 Task: Create a 'supplier' object.
Action: Mouse moved to (1230, 106)
Screenshot: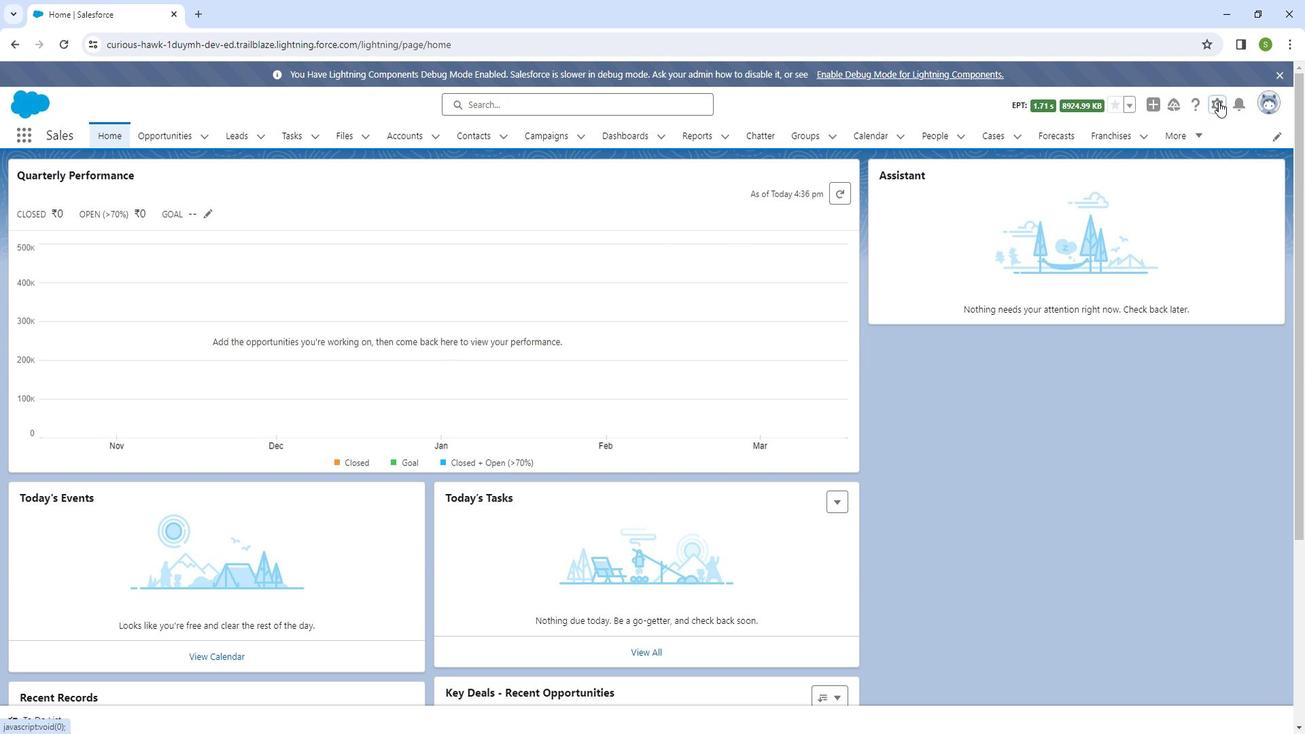 
Action: Mouse pressed left at (1230, 106)
Screenshot: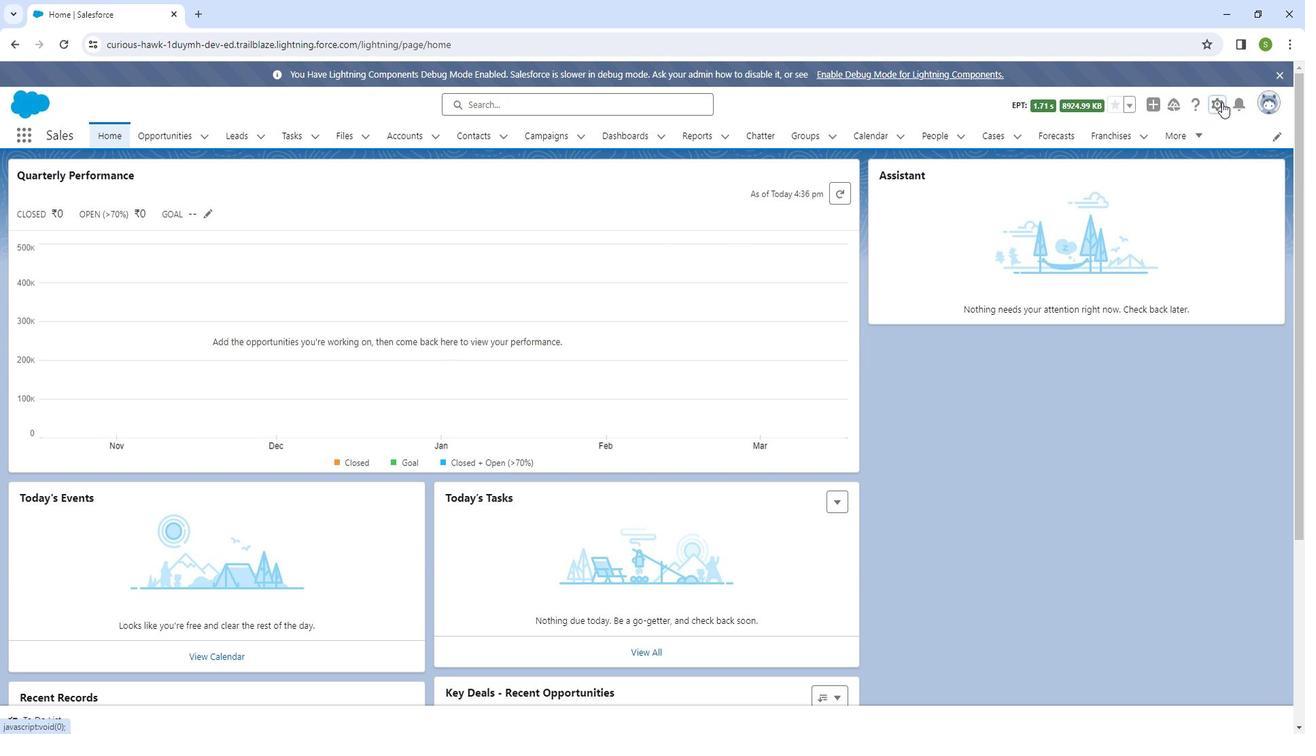 
Action: Mouse moved to (1177, 162)
Screenshot: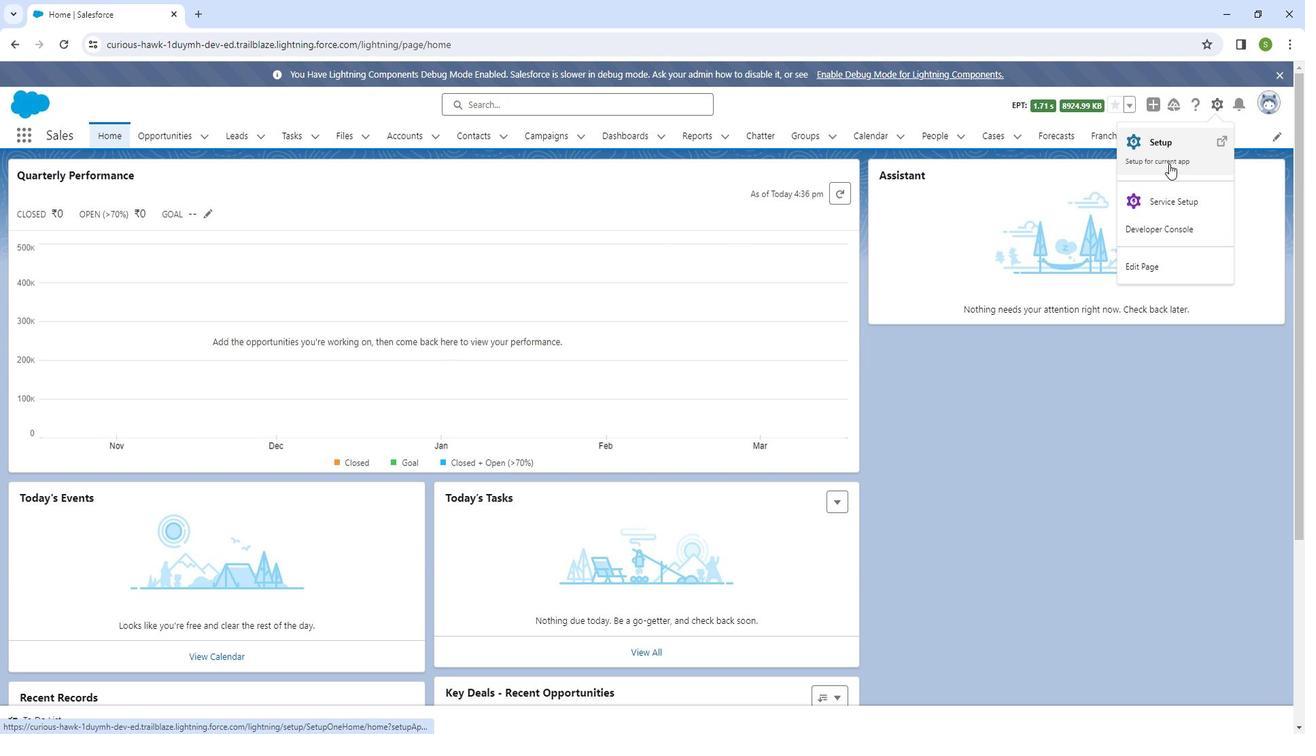 
Action: Mouse pressed left at (1177, 162)
Screenshot: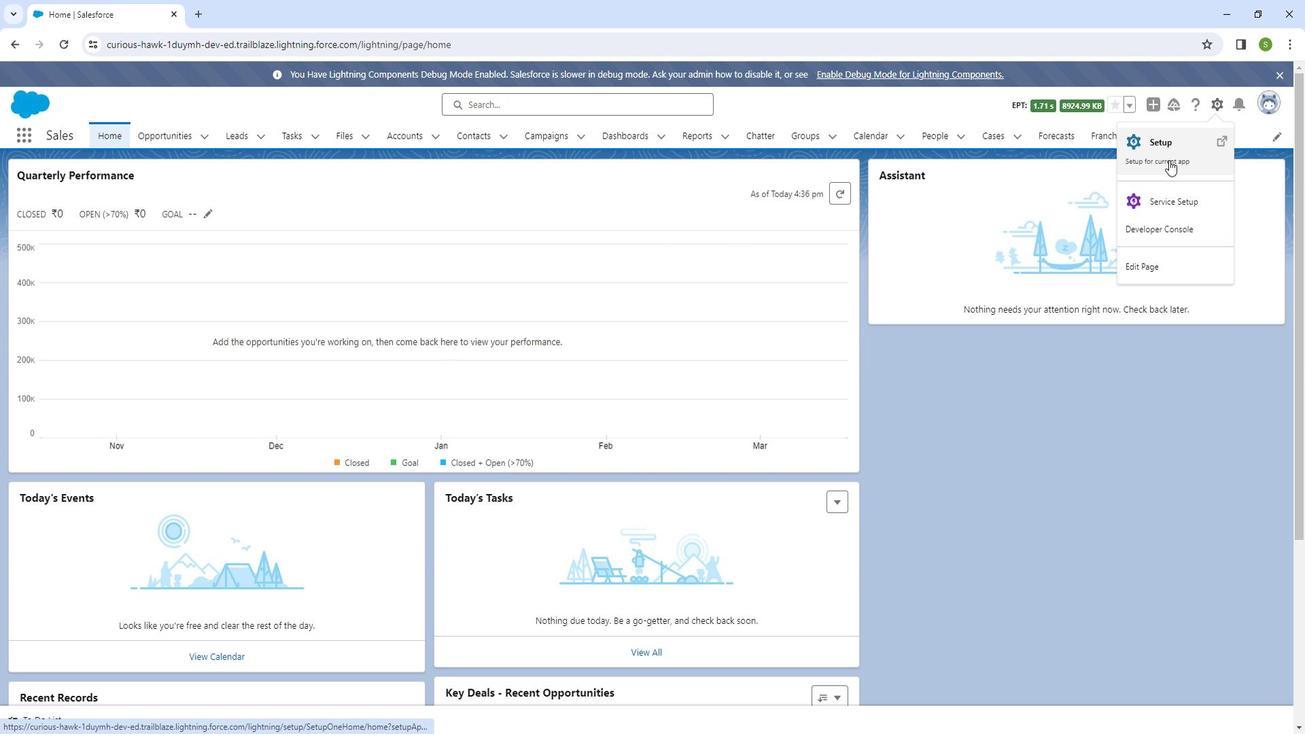 
Action: Mouse moved to (184, 137)
Screenshot: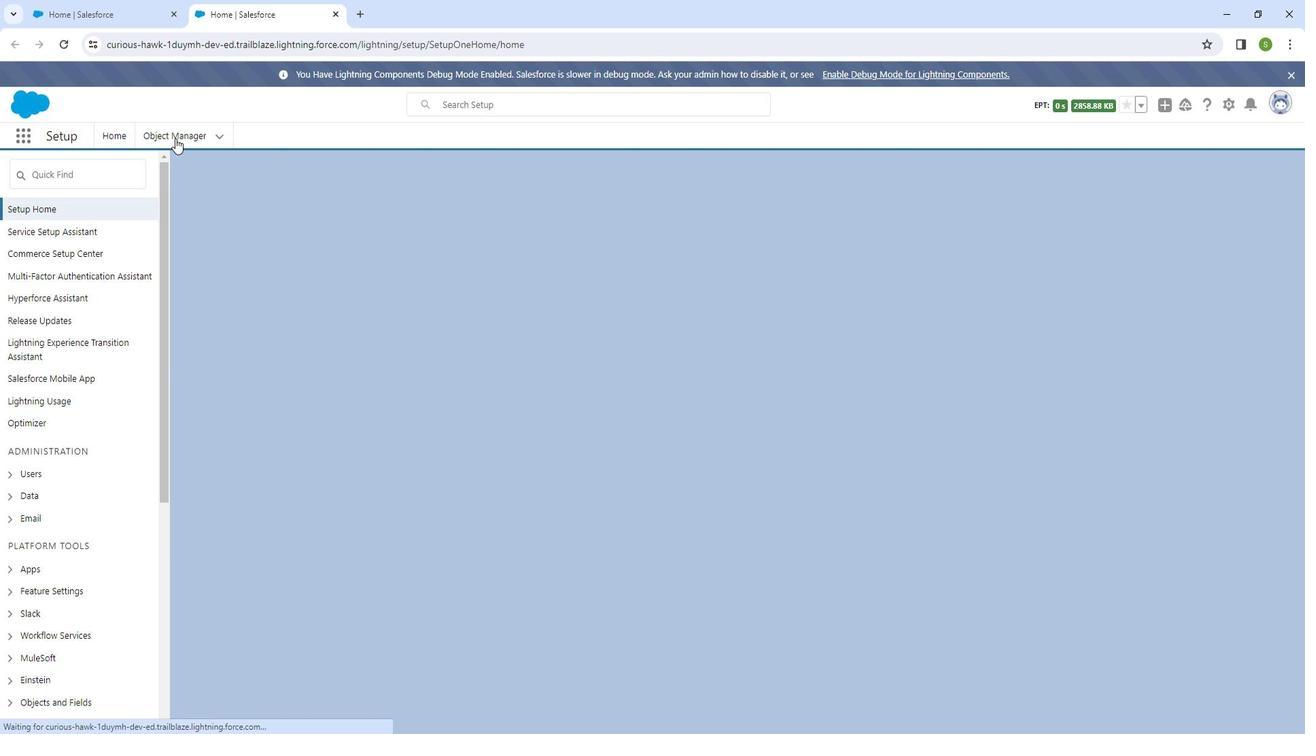 
Action: Mouse pressed left at (184, 137)
Screenshot: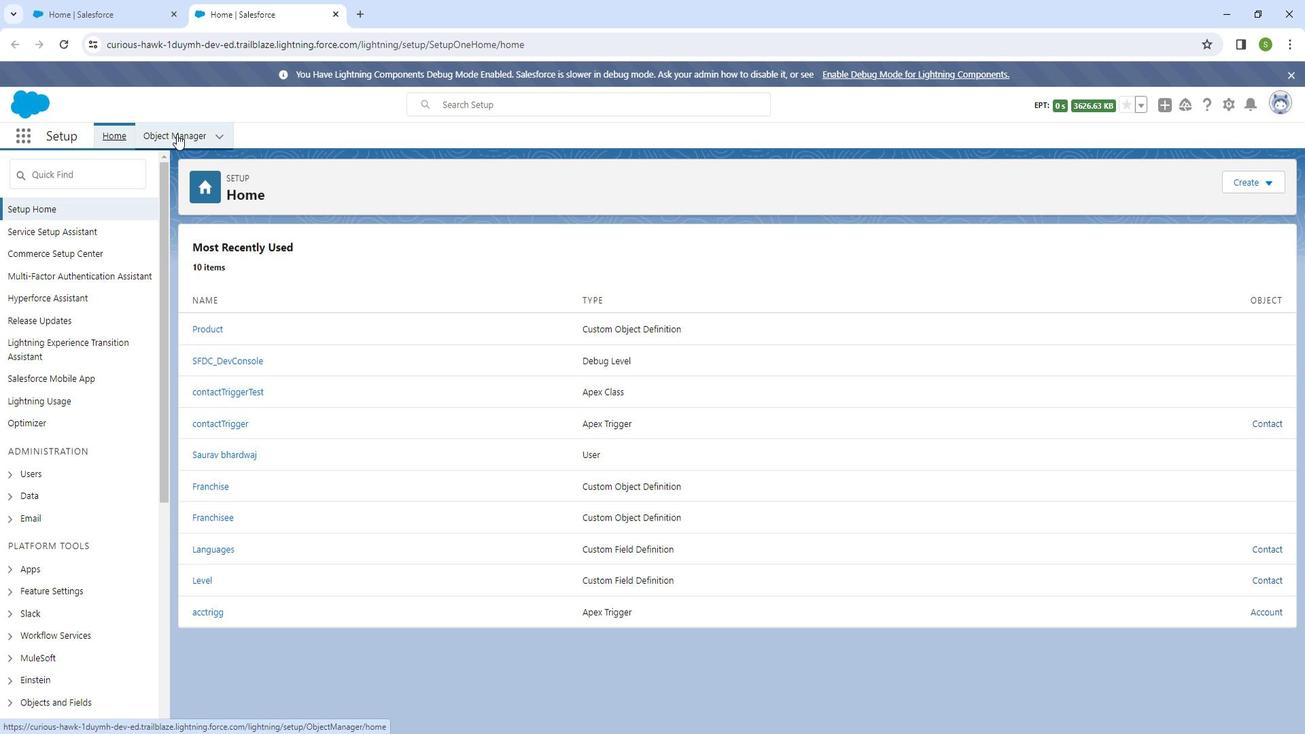 
Action: Mouse moved to (1256, 182)
Screenshot: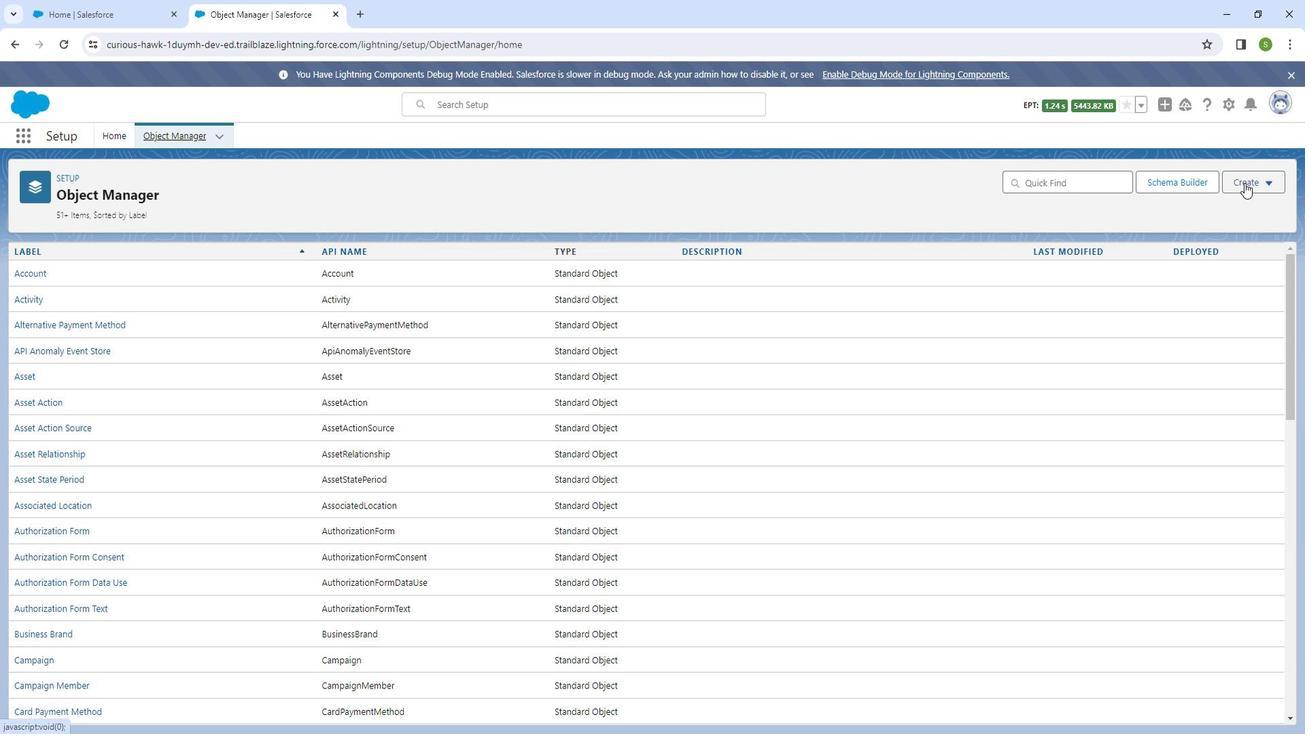 
Action: Mouse pressed left at (1256, 182)
Screenshot: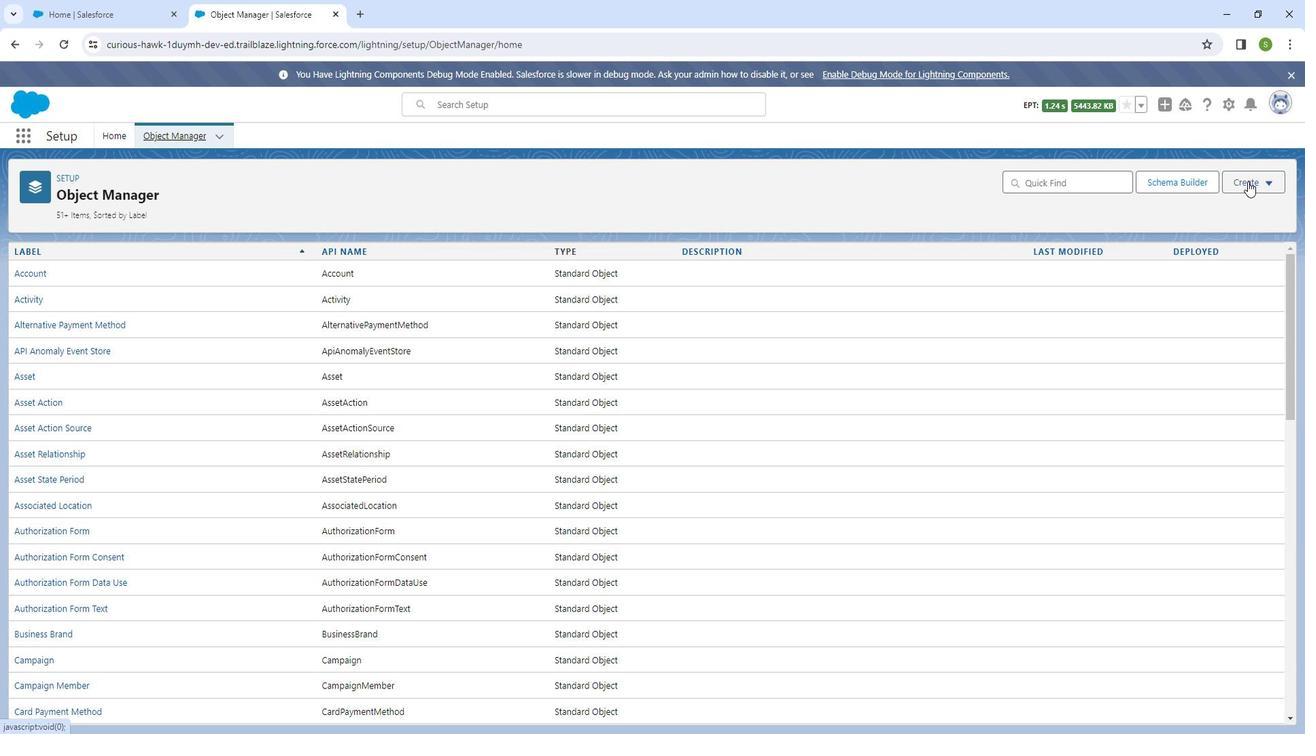 
Action: Mouse moved to (1227, 218)
Screenshot: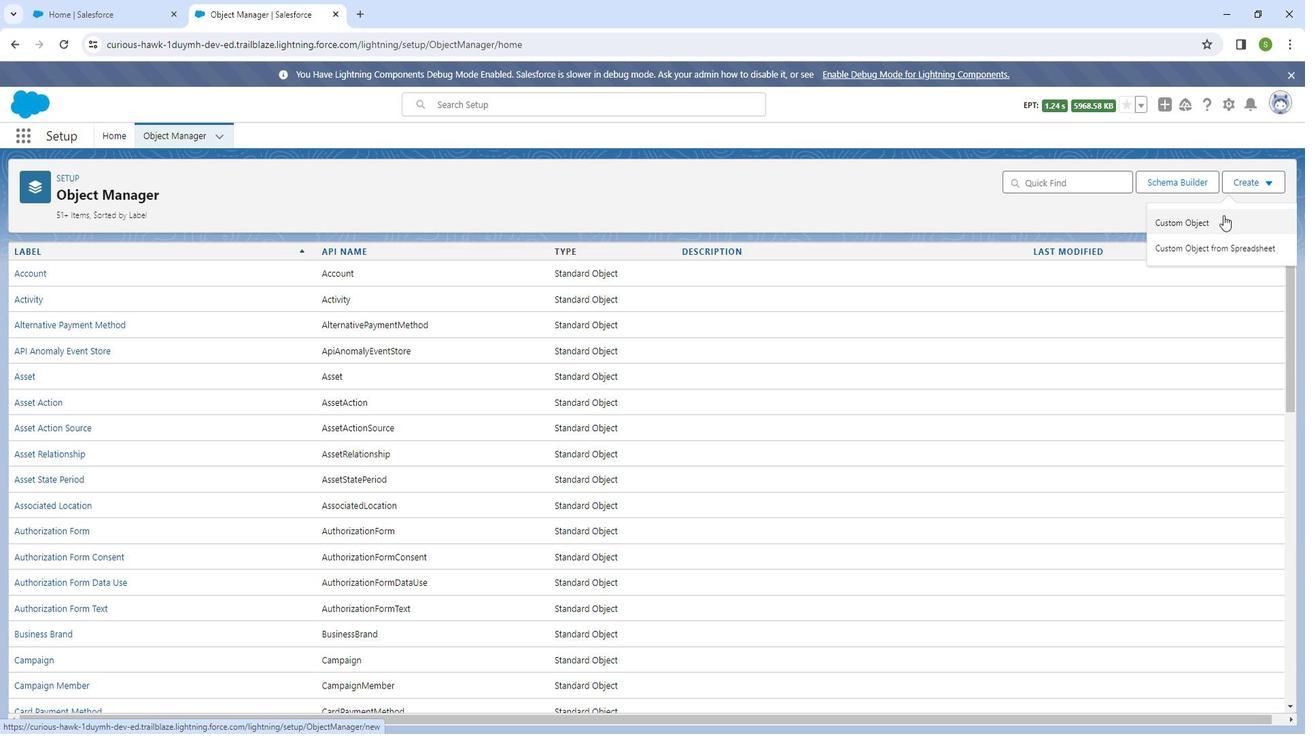 
Action: Mouse pressed left at (1227, 218)
Screenshot: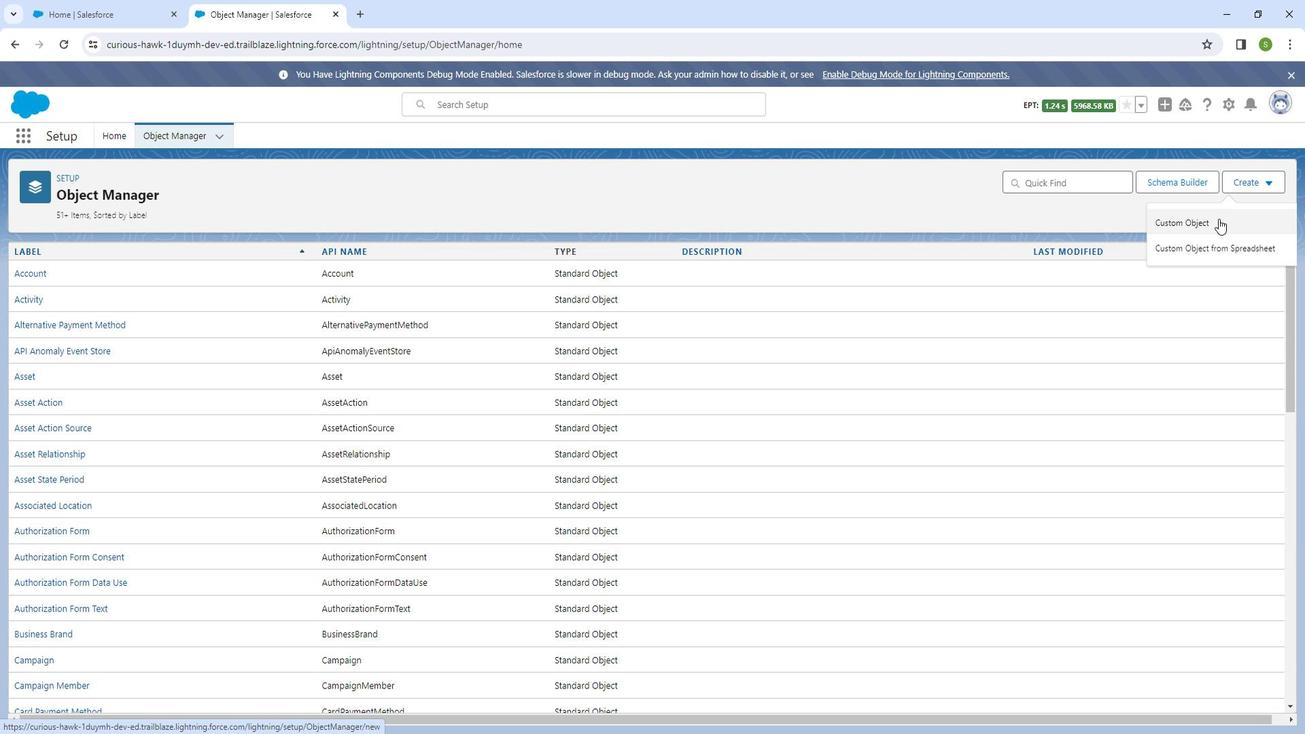 
Action: Mouse moved to (285, 359)
Screenshot: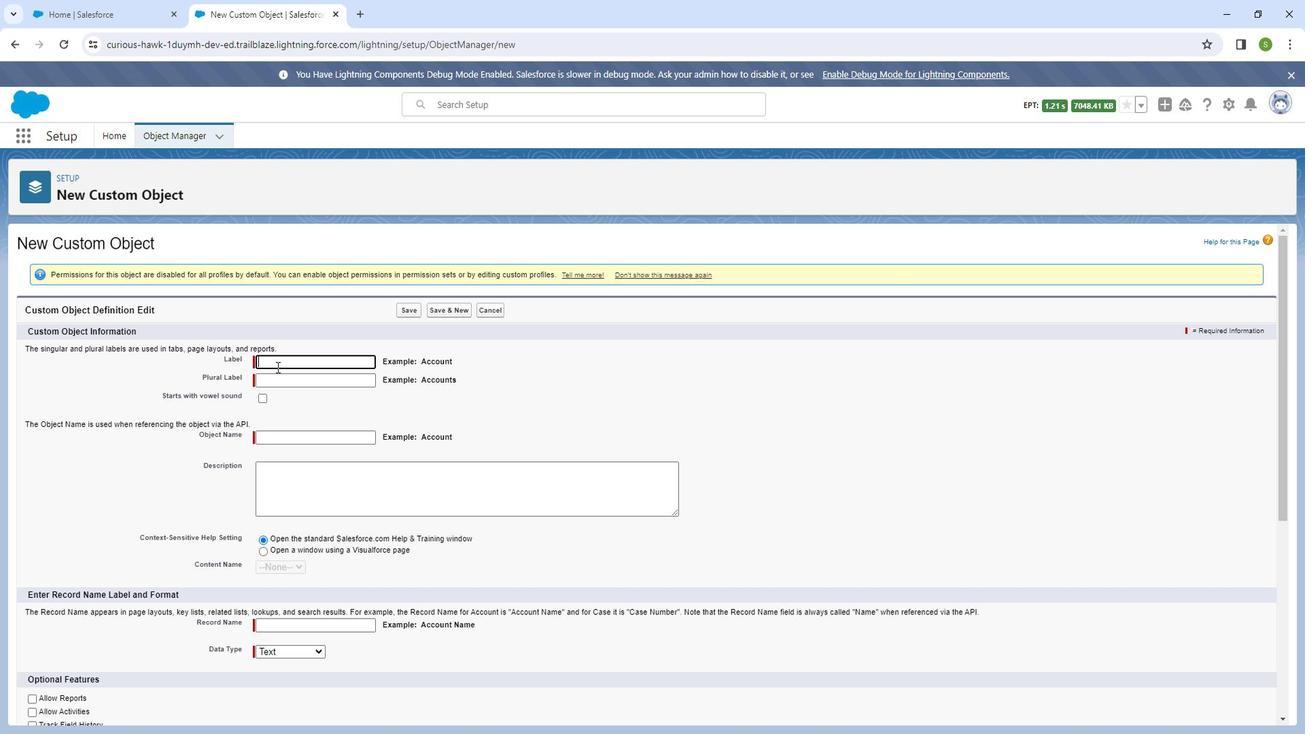 
Action: Mouse pressed left at (285, 359)
Screenshot: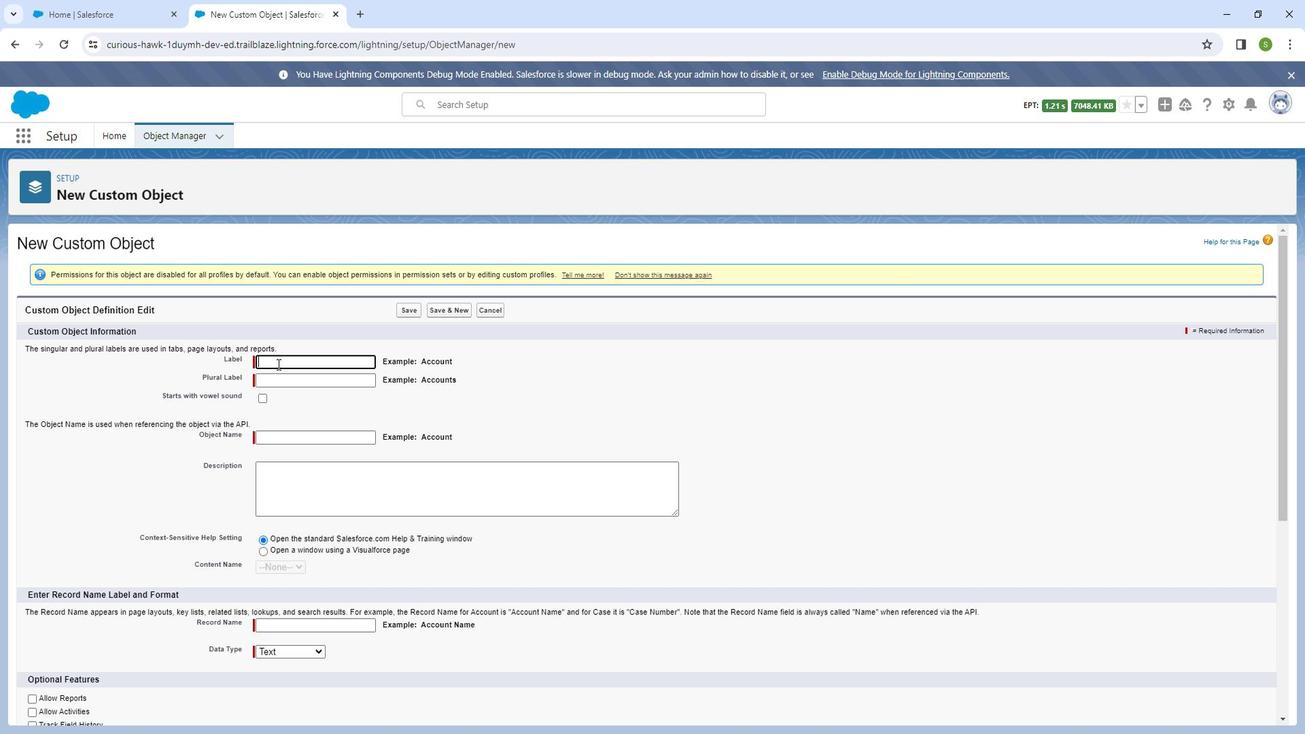 
Action: Key pressed <Key.shift_r>Supplier
Screenshot: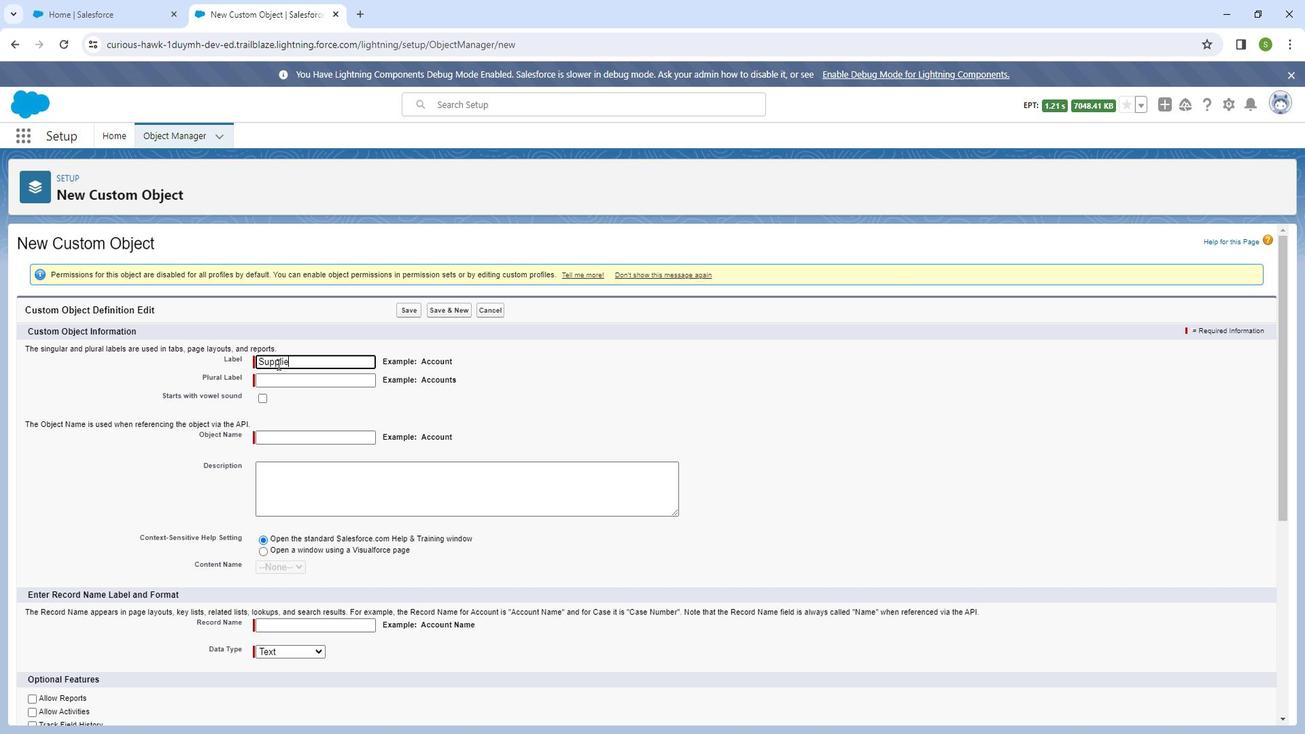 
Action: Mouse moved to (328, 374)
Screenshot: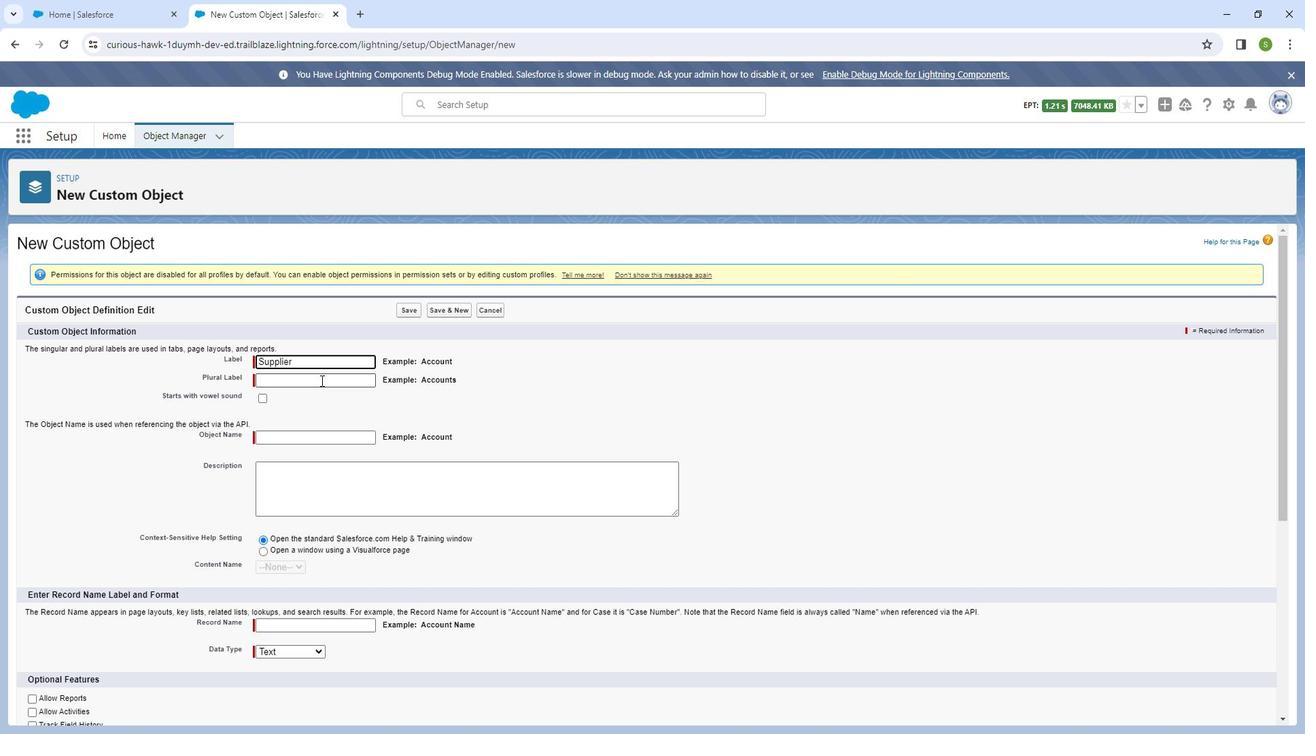 
Action: Mouse pressed left at (328, 374)
Screenshot: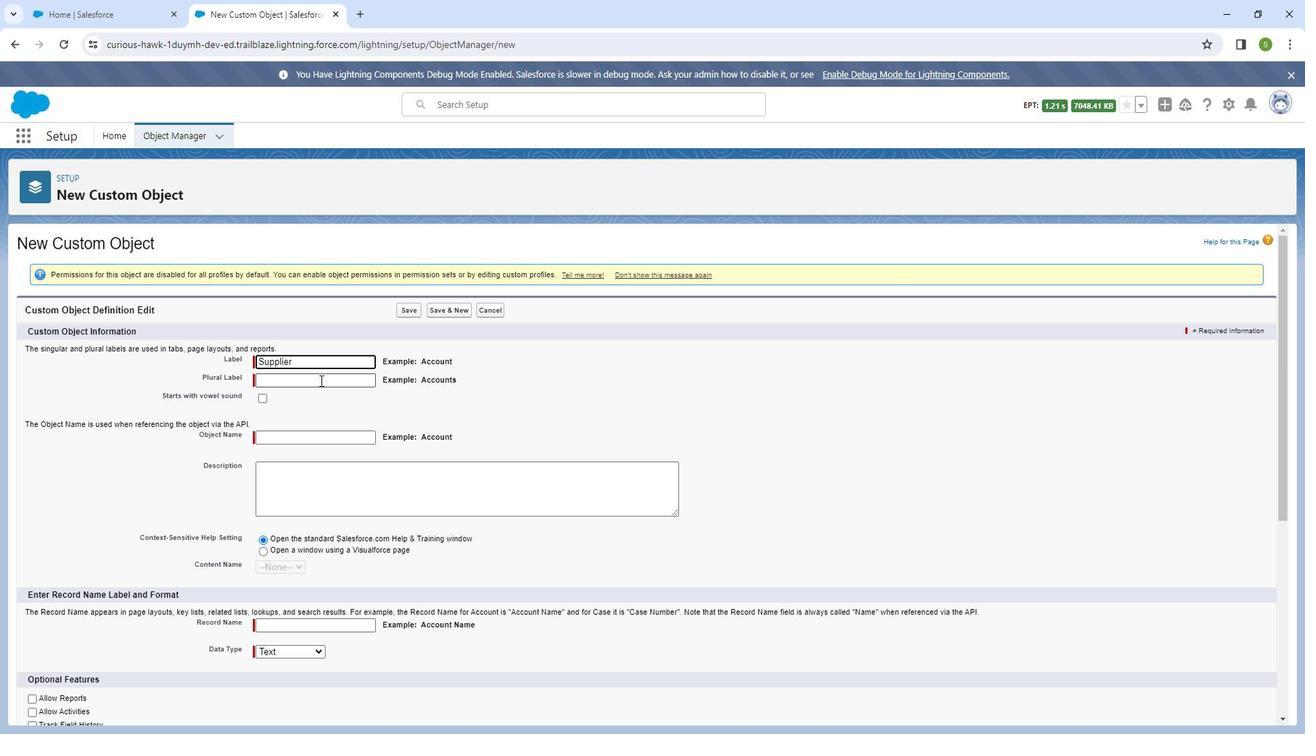 
Action: Mouse moved to (326, 374)
Screenshot: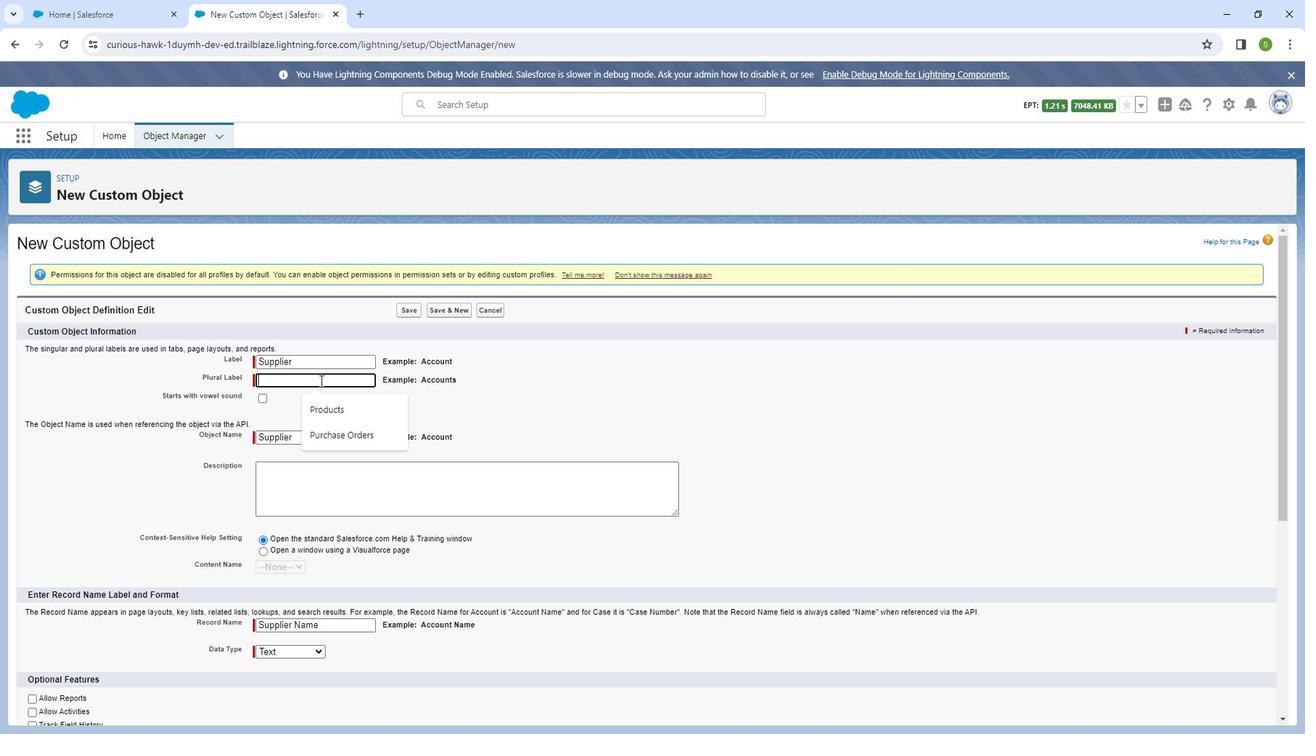 
Action: Key pressed <Key.shift_r>Suppliers
Screenshot: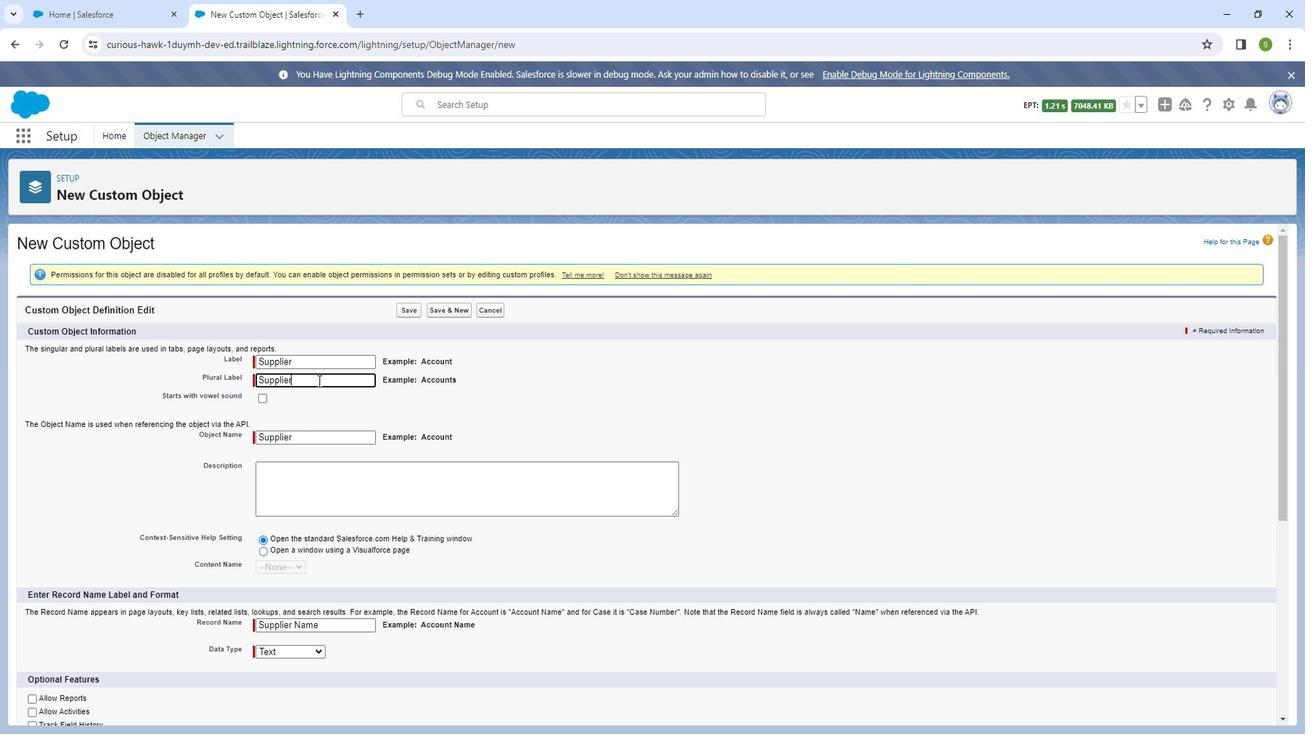 
Action: Mouse moved to (301, 465)
Screenshot: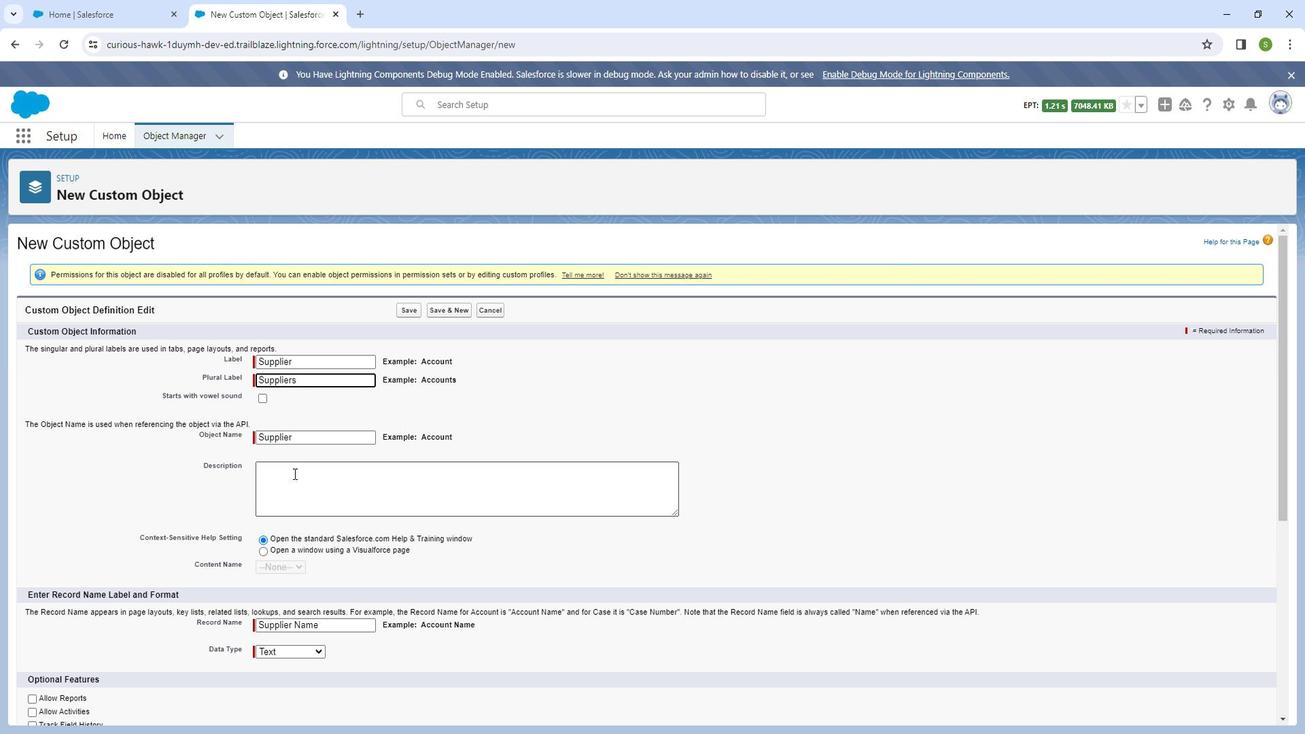 
Action: Mouse pressed left at (301, 465)
Screenshot: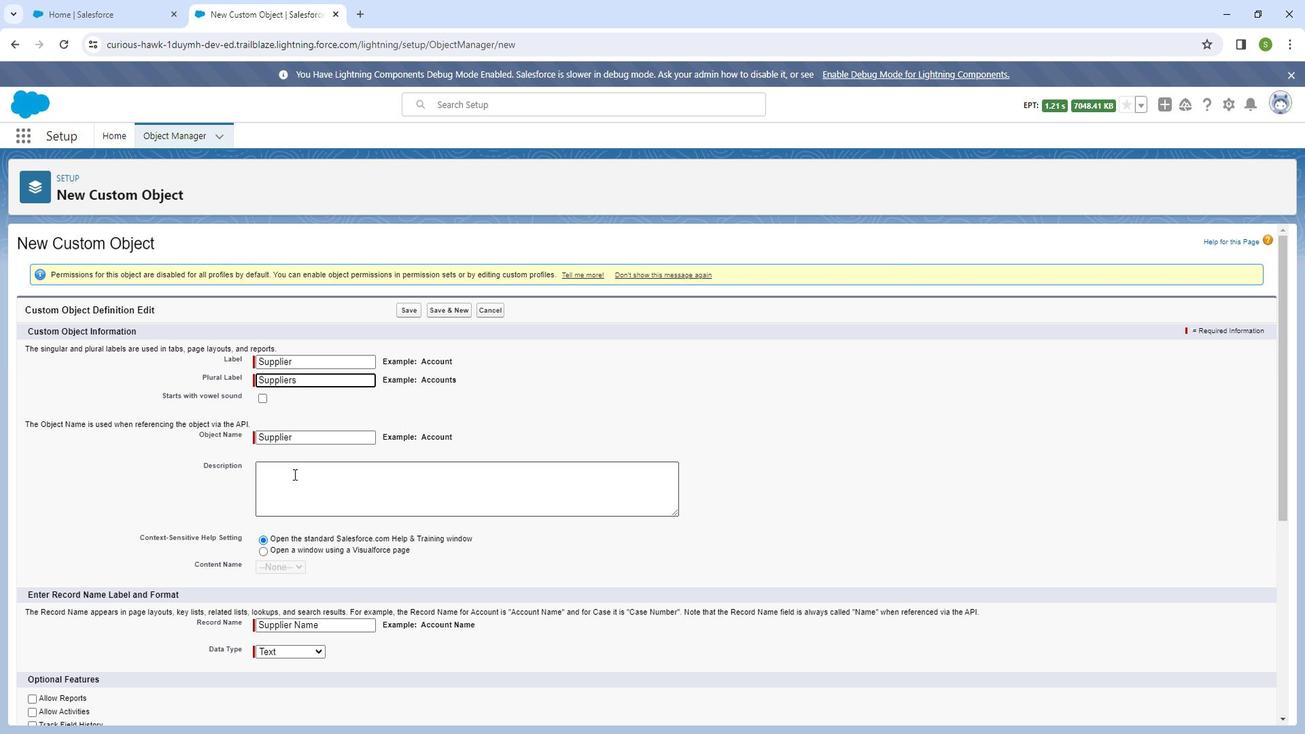 
Action: Key pressed <Key.shift_r>The<Key.space>supplier<Key.space>object<Key.space>in<Key.space>slal<Key.backspace><Key.backspace><Key.backspace>alesforce<Key.space>represent<Key.space>indiviudual<Key.space>supplier<Key.space>that<Key.space>provide<Key.space>goods<Key.space>or<Key.space>services<Key.space>to<Key.space>the<Key.space>organisation.<Key.shift_r><Key.shift_r><Key.shift_r><Key.shift_r><Key.shift_r>Each<Key.space>record<Key.space>corresponds<Key.space>to<Key.space>a<Key.space>specific<Key.space>supplier.
Screenshot: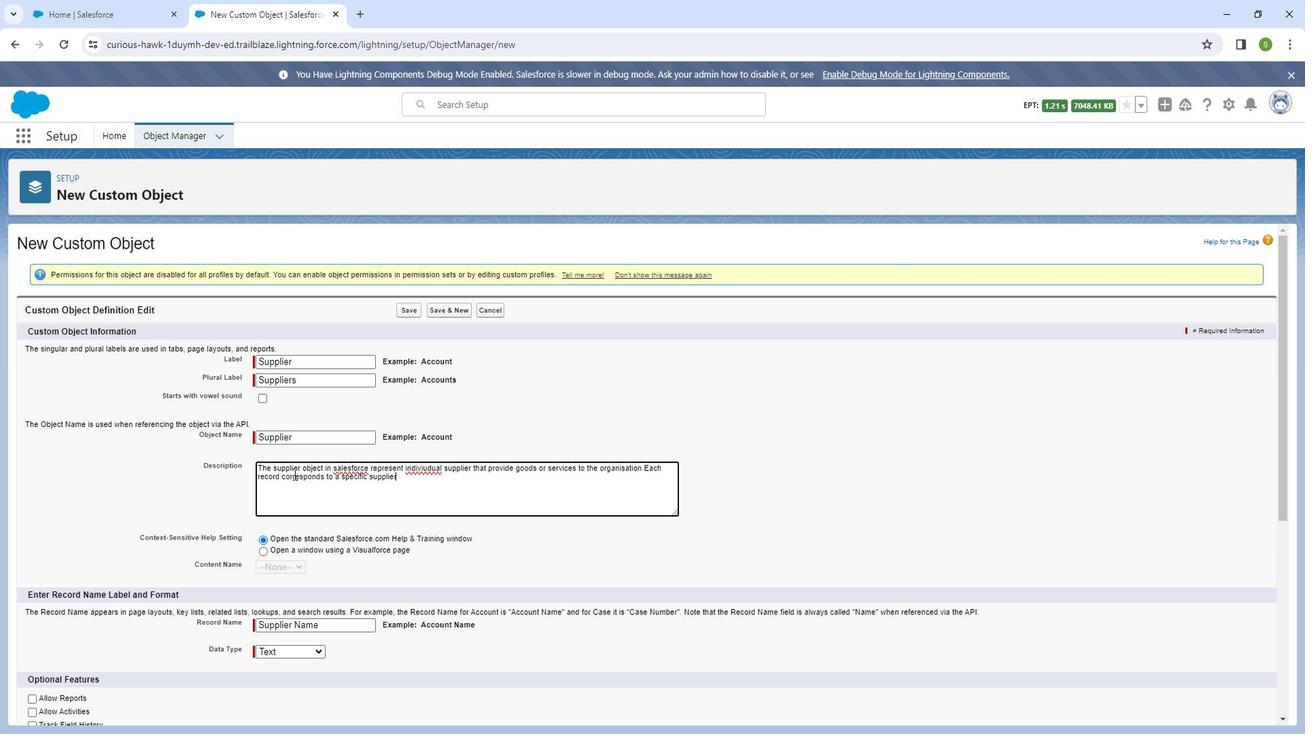 
Action: Mouse moved to (268, 546)
Screenshot: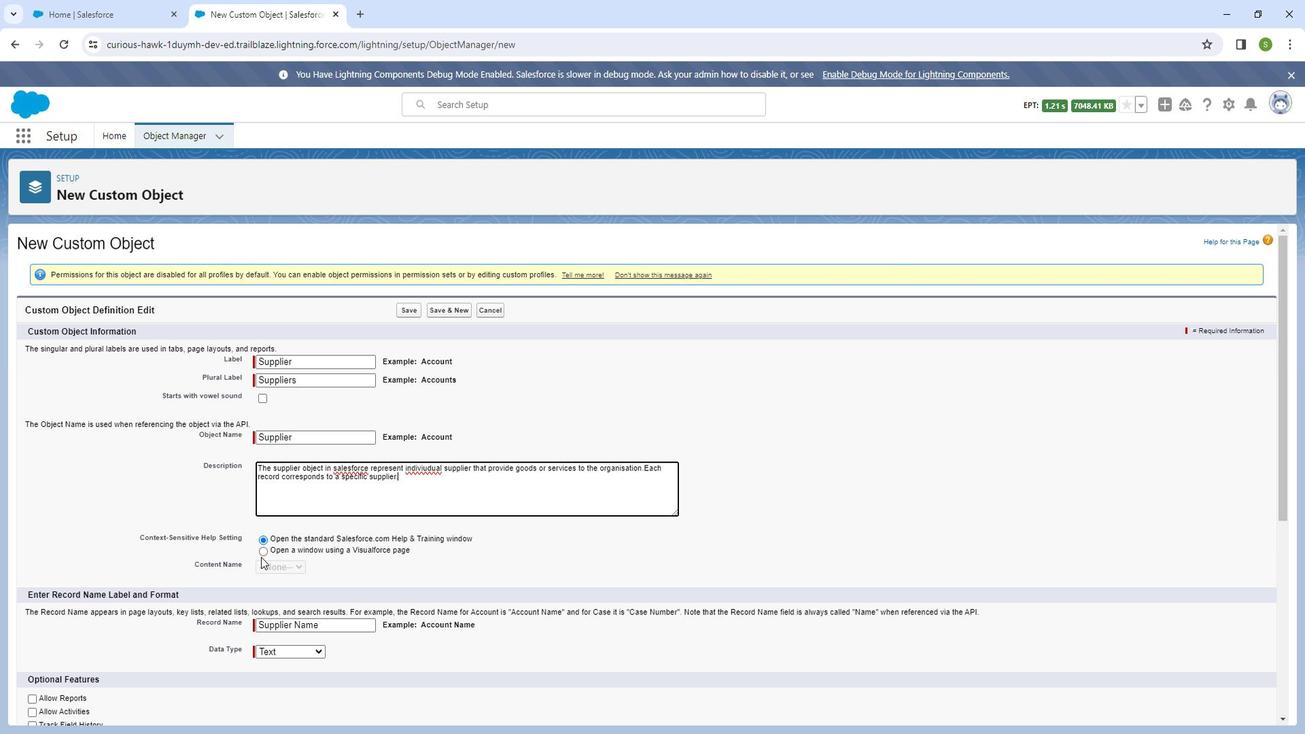 
Action: Mouse scrolled (268, 546) with delta (0, 0)
Screenshot: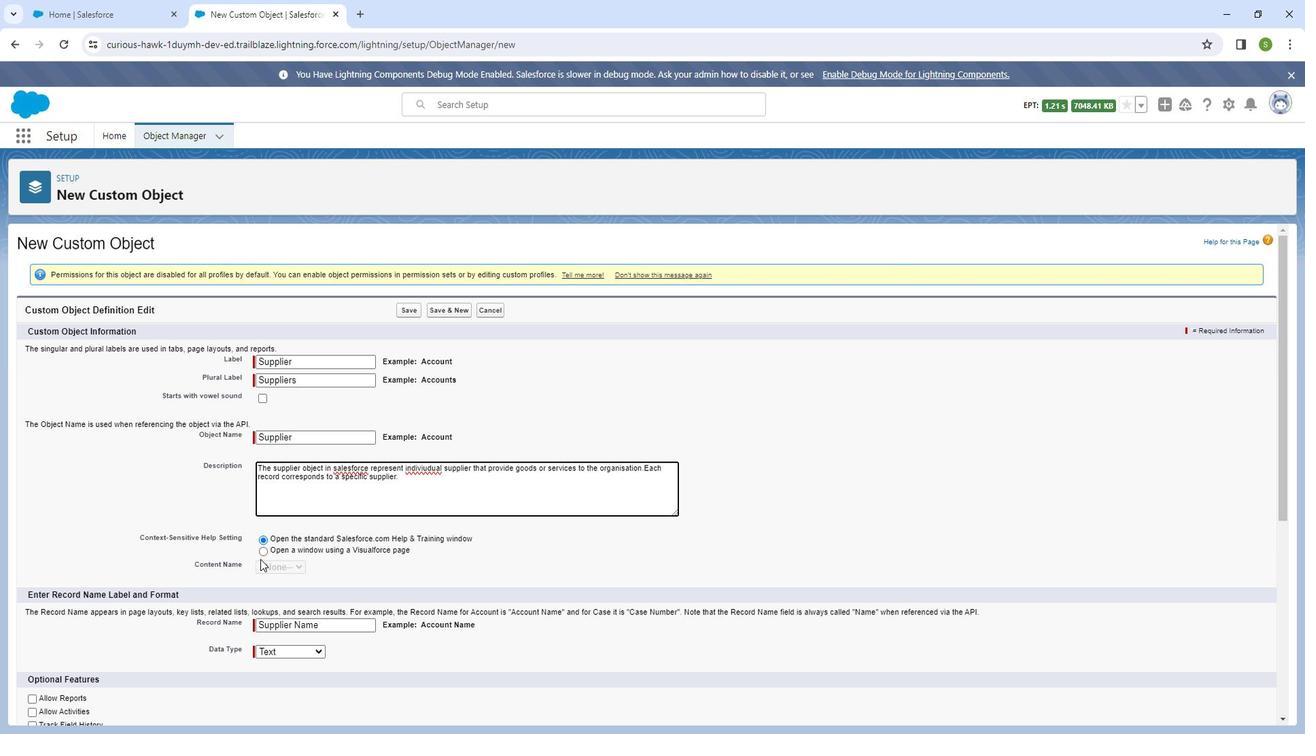 
Action: Mouse scrolled (268, 546) with delta (0, 0)
Screenshot: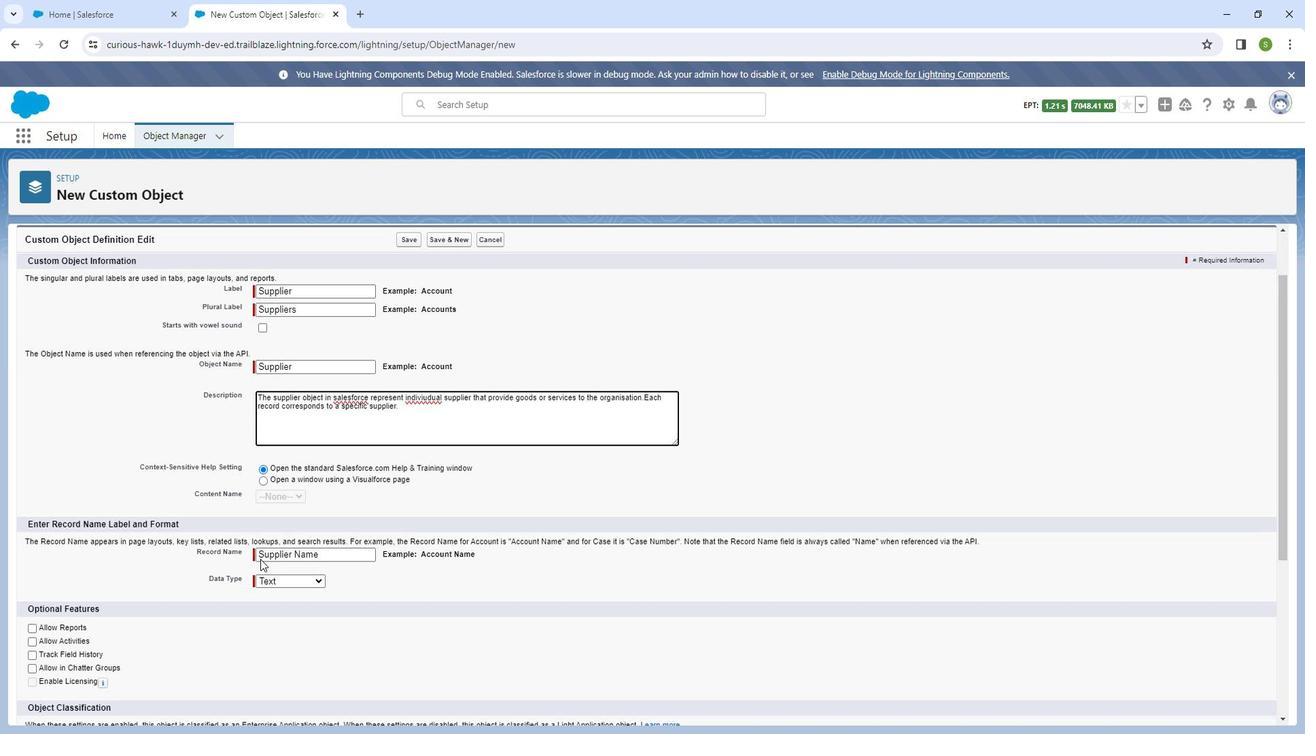 
Action: Mouse moved to (79, 543)
Screenshot: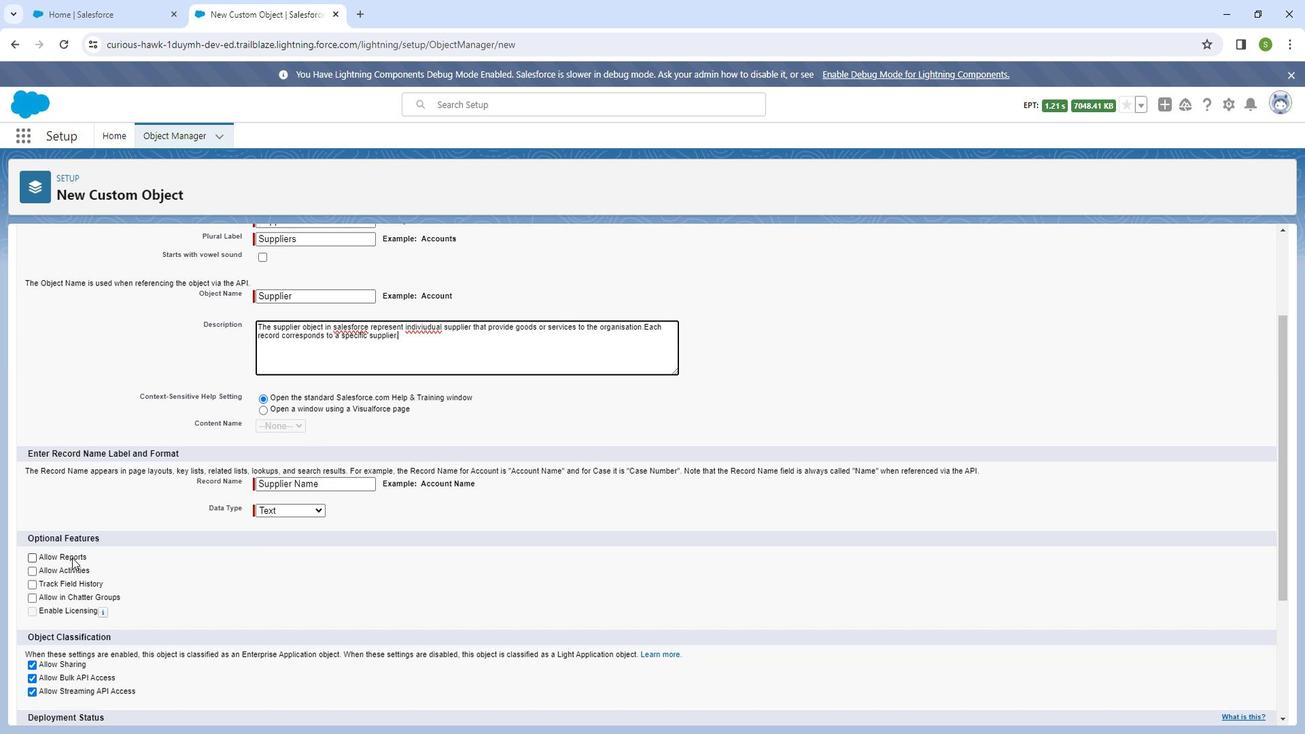 
Action: Mouse pressed left at (79, 543)
Screenshot: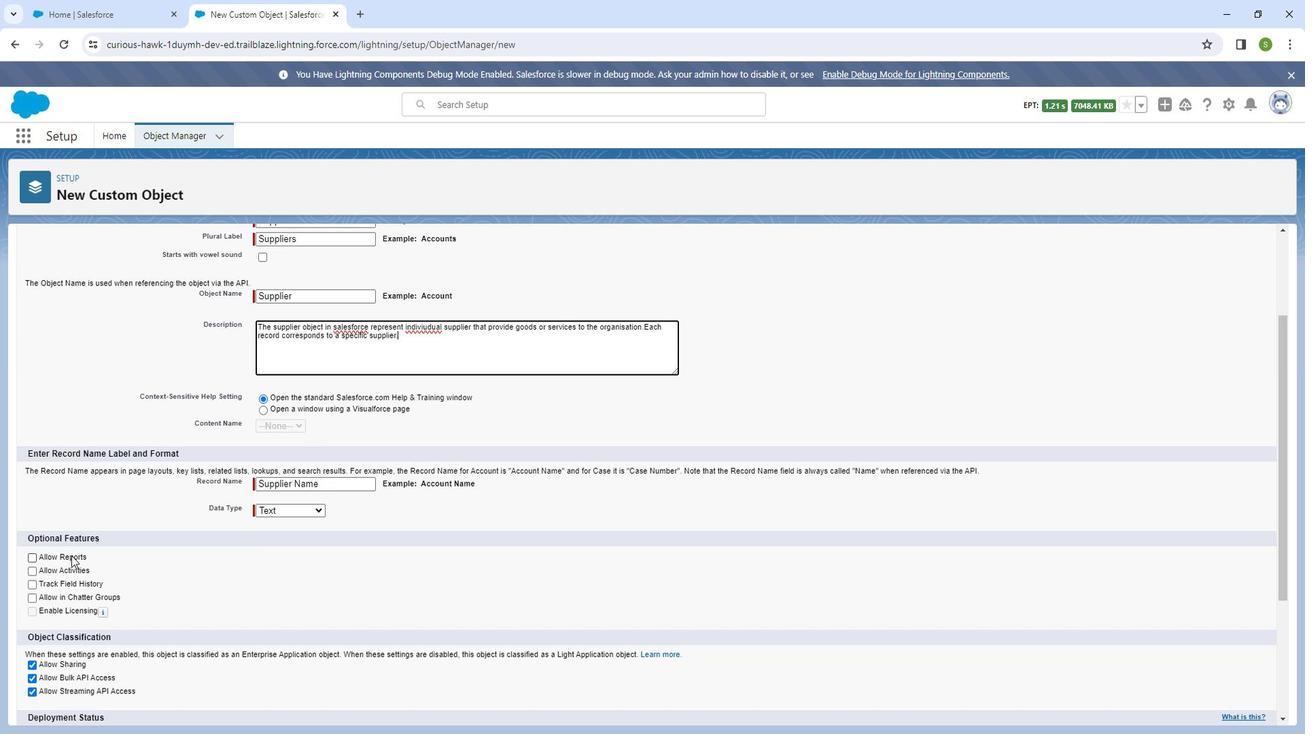 
Action: Mouse moved to (226, 525)
Screenshot: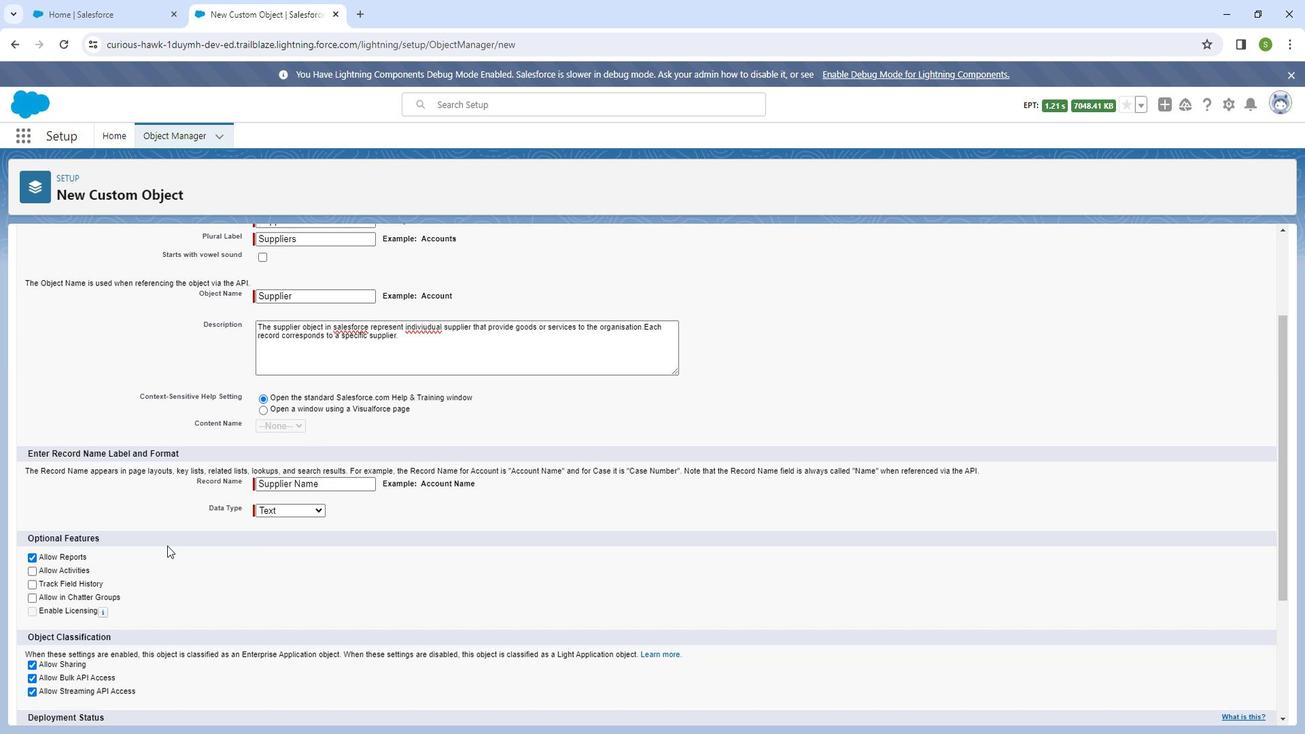 
Action: Mouse scrolled (226, 524) with delta (0, 0)
Screenshot: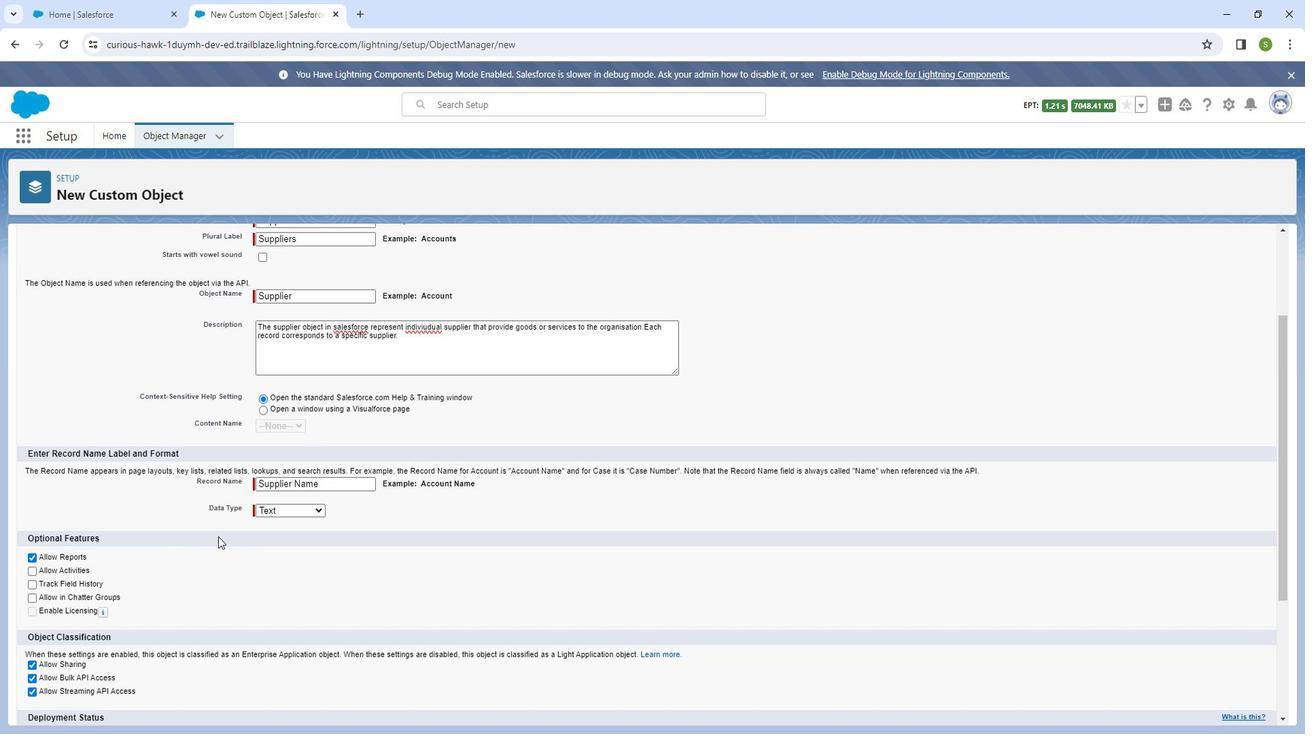 
Action: Mouse scrolled (226, 524) with delta (0, 0)
Screenshot: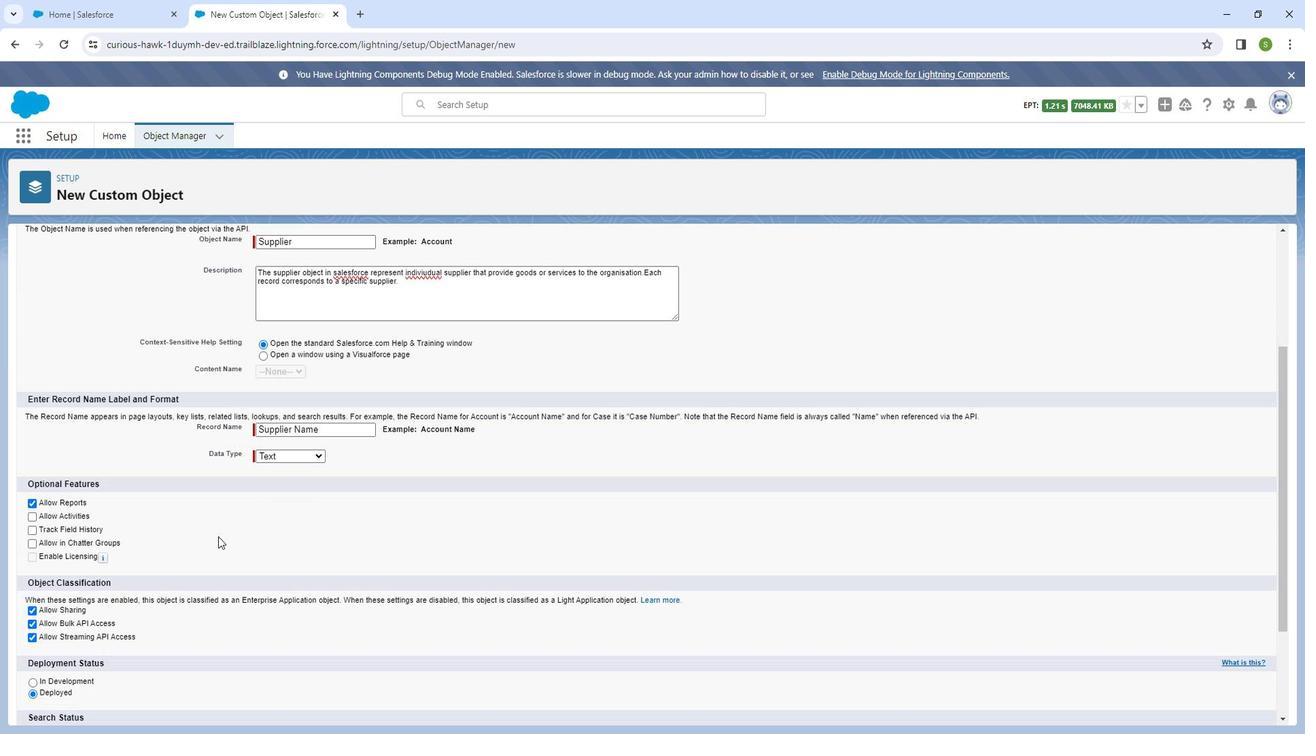 
Action: Mouse scrolled (226, 524) with delta (0, 0)
Screenshot: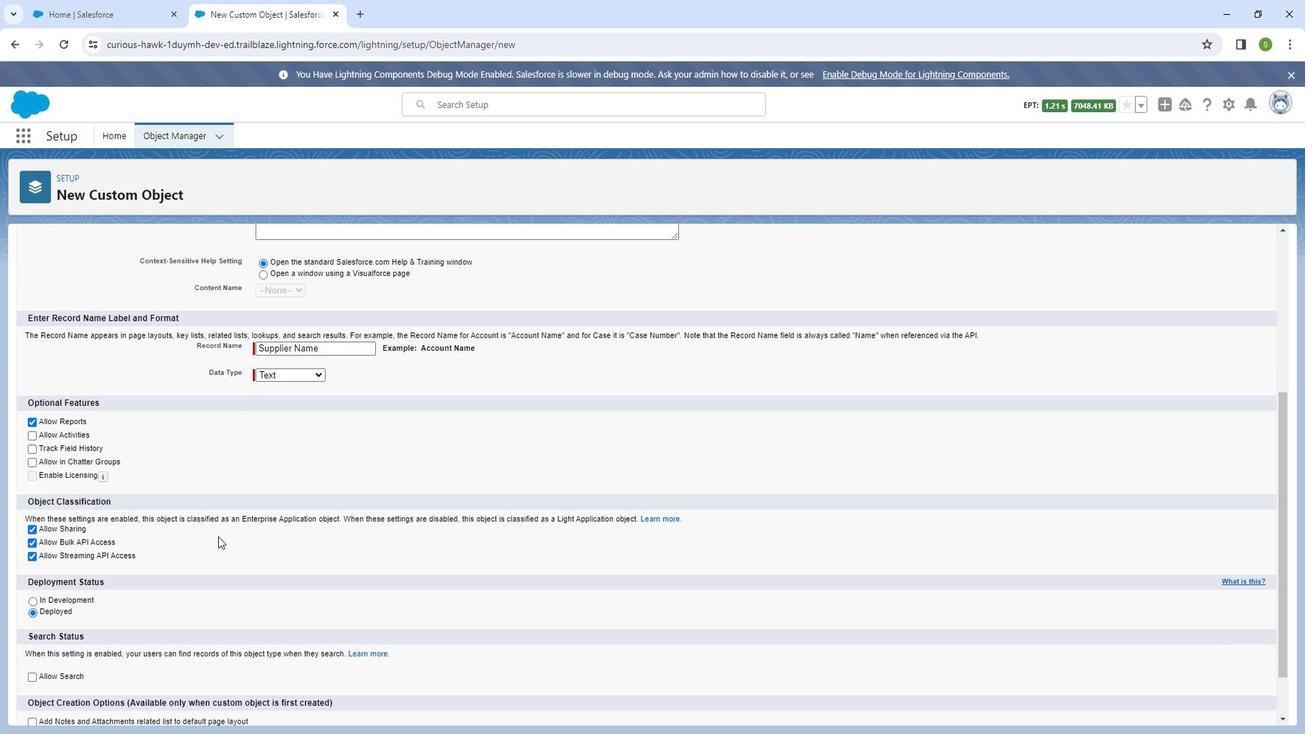 
Action: Mouse scrolled (226, 524) with delta (0, 0)
Screenshot: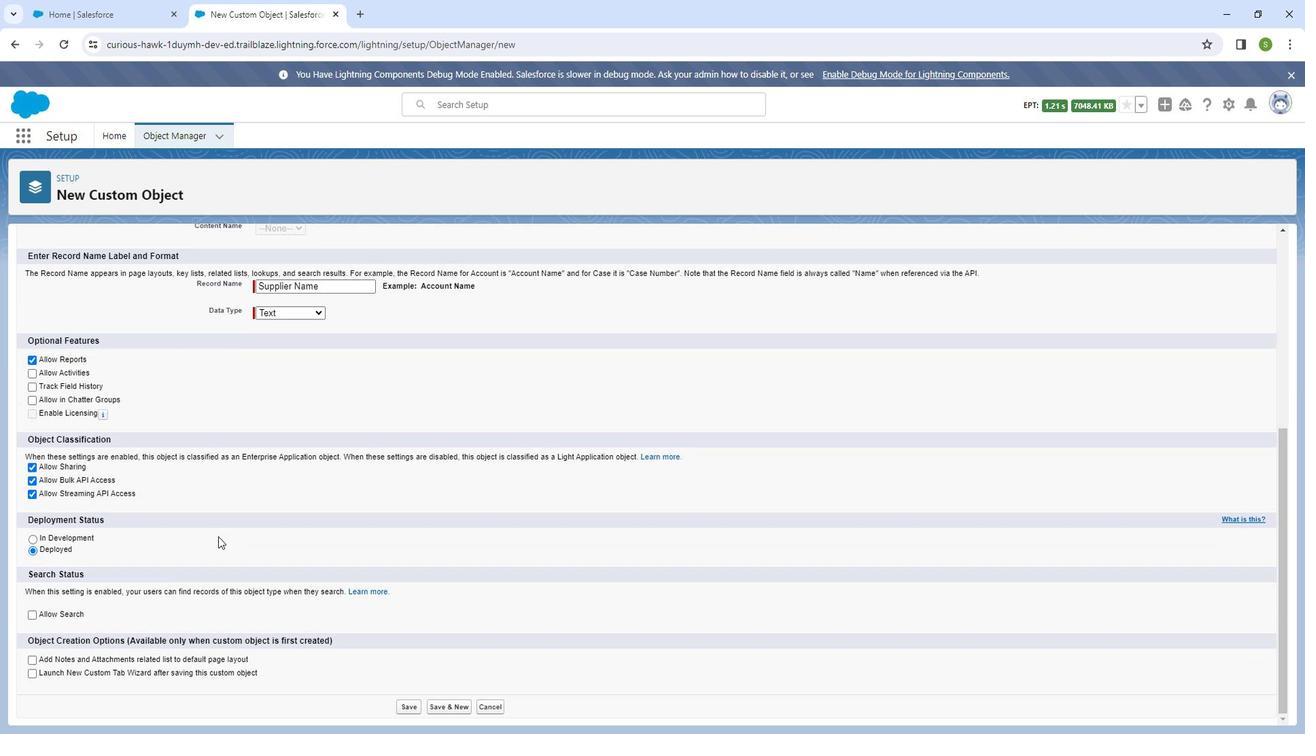 
Action: Mouse moved to (37, 601)
Screenshot: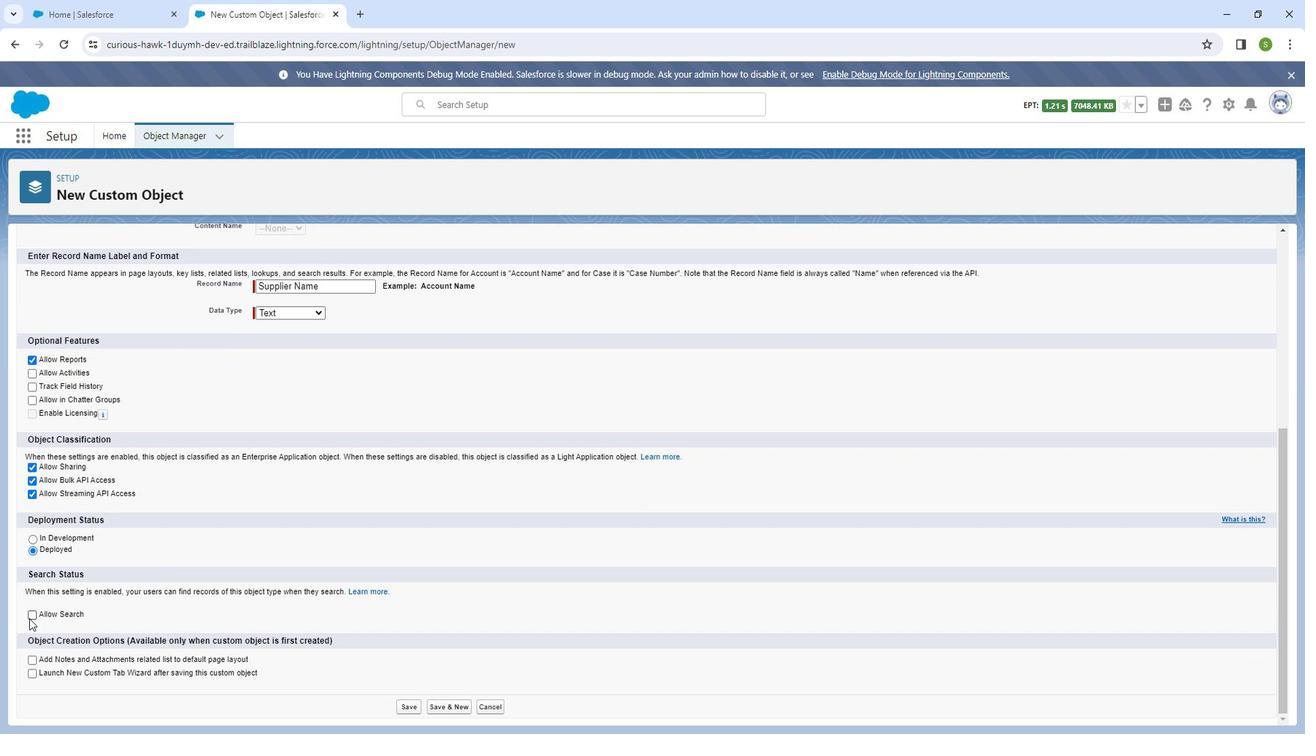 
Action: Mouse pressed left at (37, 601)
Screenshot: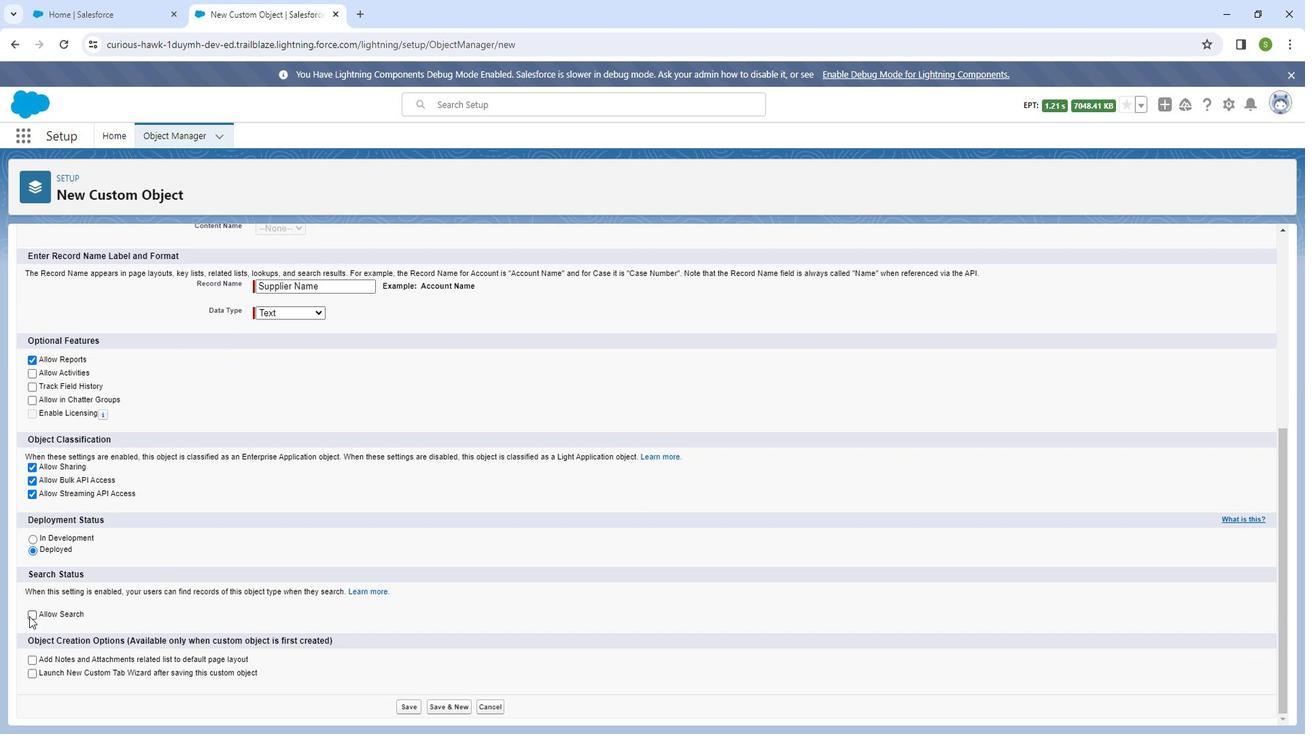 
Action: Mouse moved to (41, 641)
Screenshot: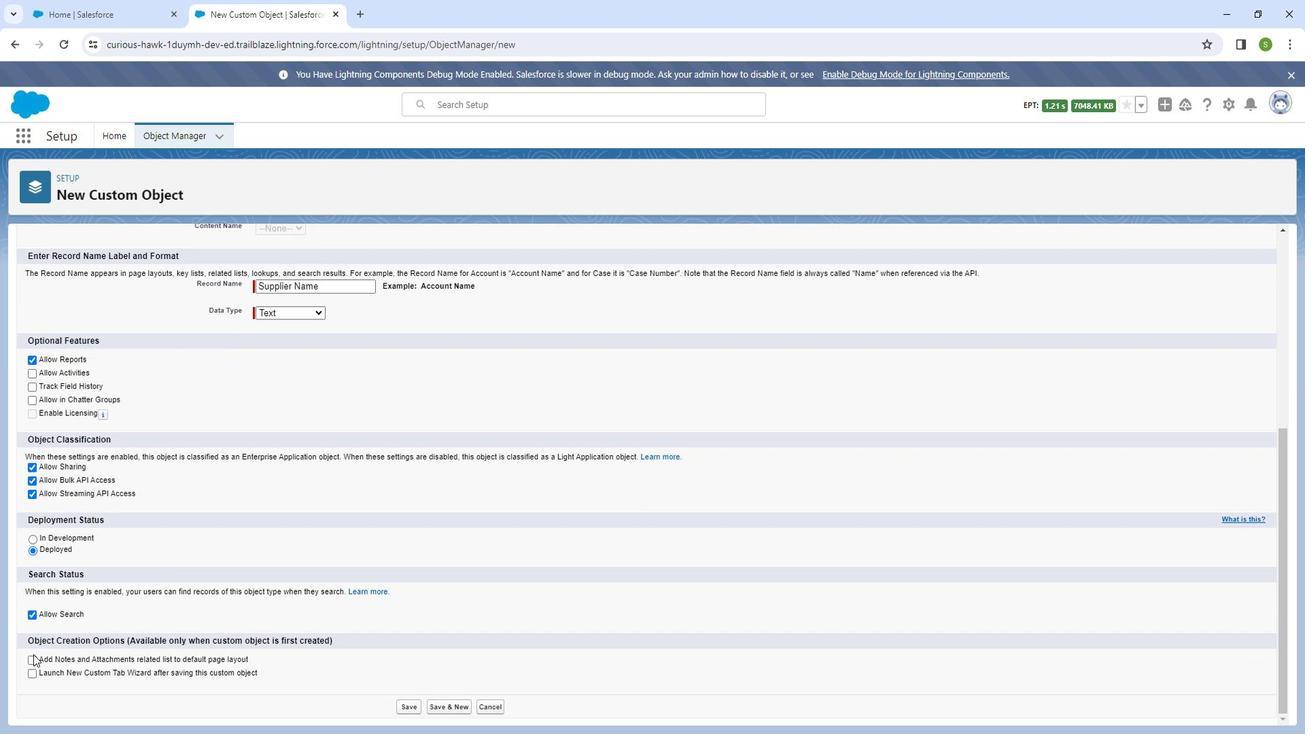 
Action: Mouse pressed left at (41, 641)
Screenshot: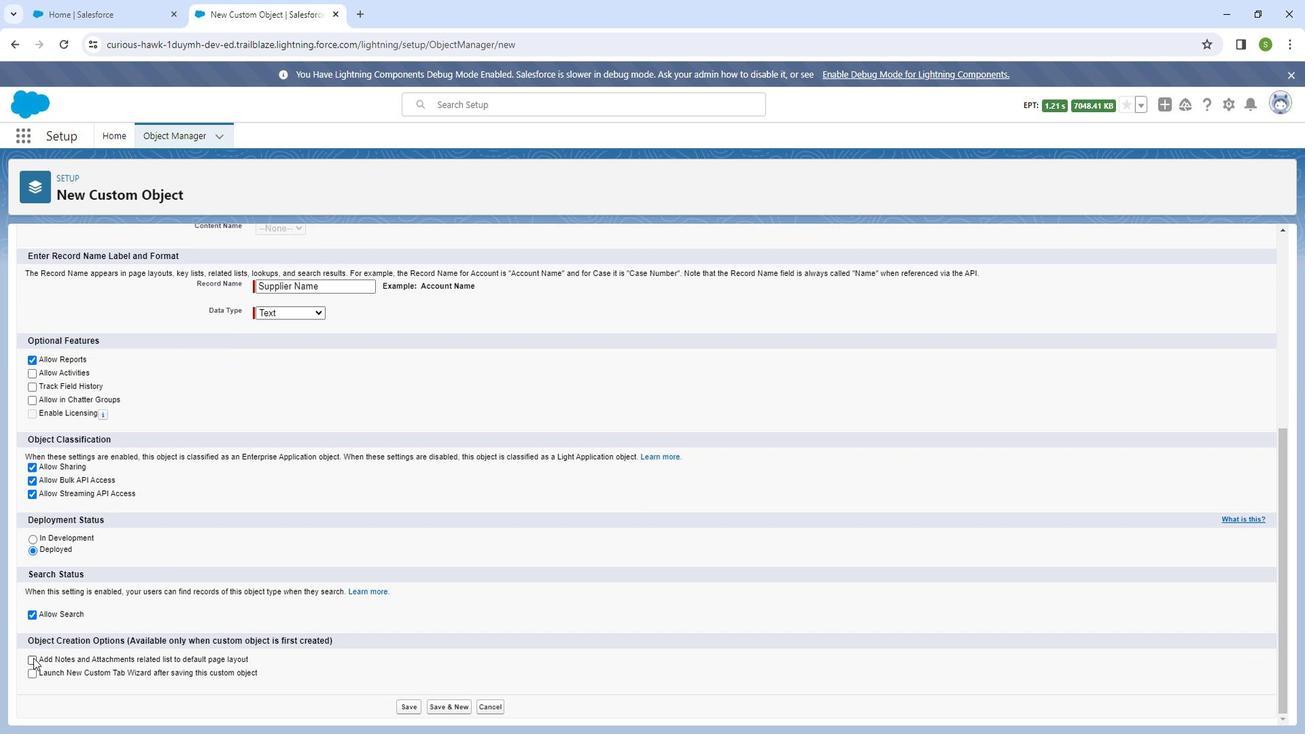 
Action: Mouse moved to (416, 692)
Screenshot: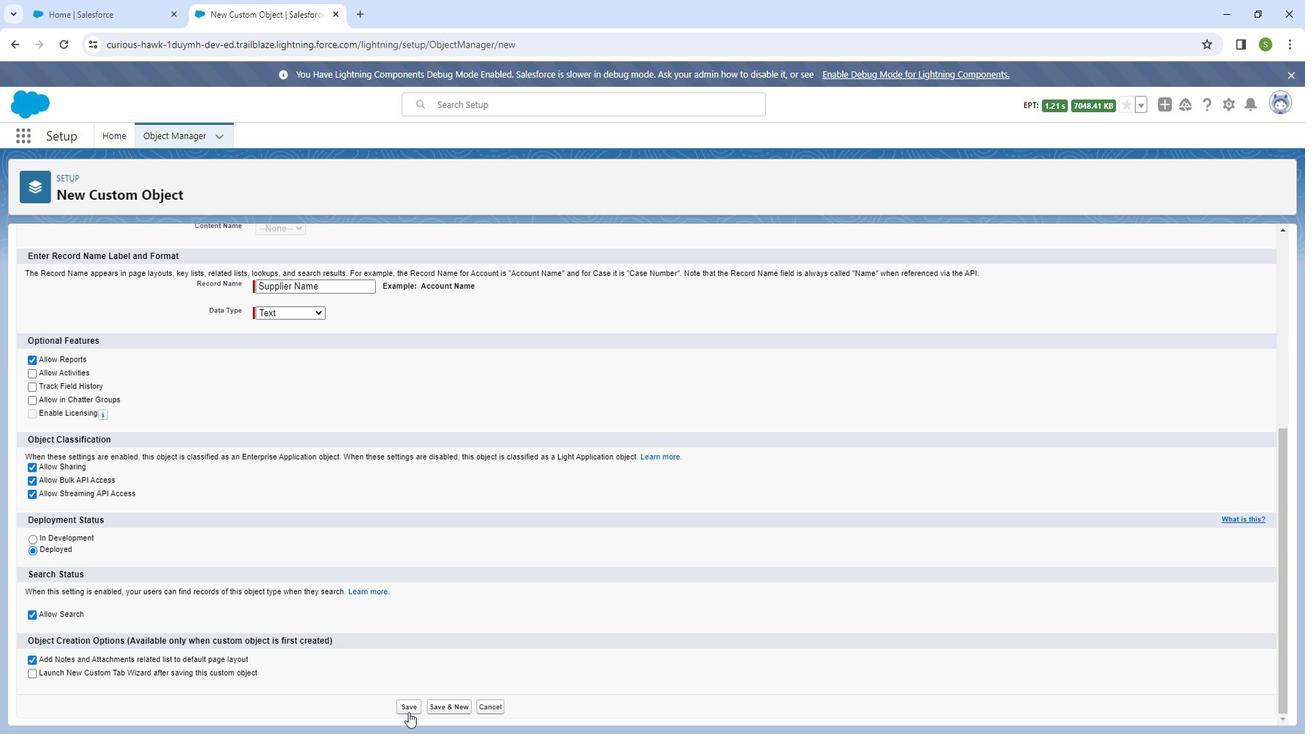 
Action: Mouse pressed left at (416, 692)
Screenshot: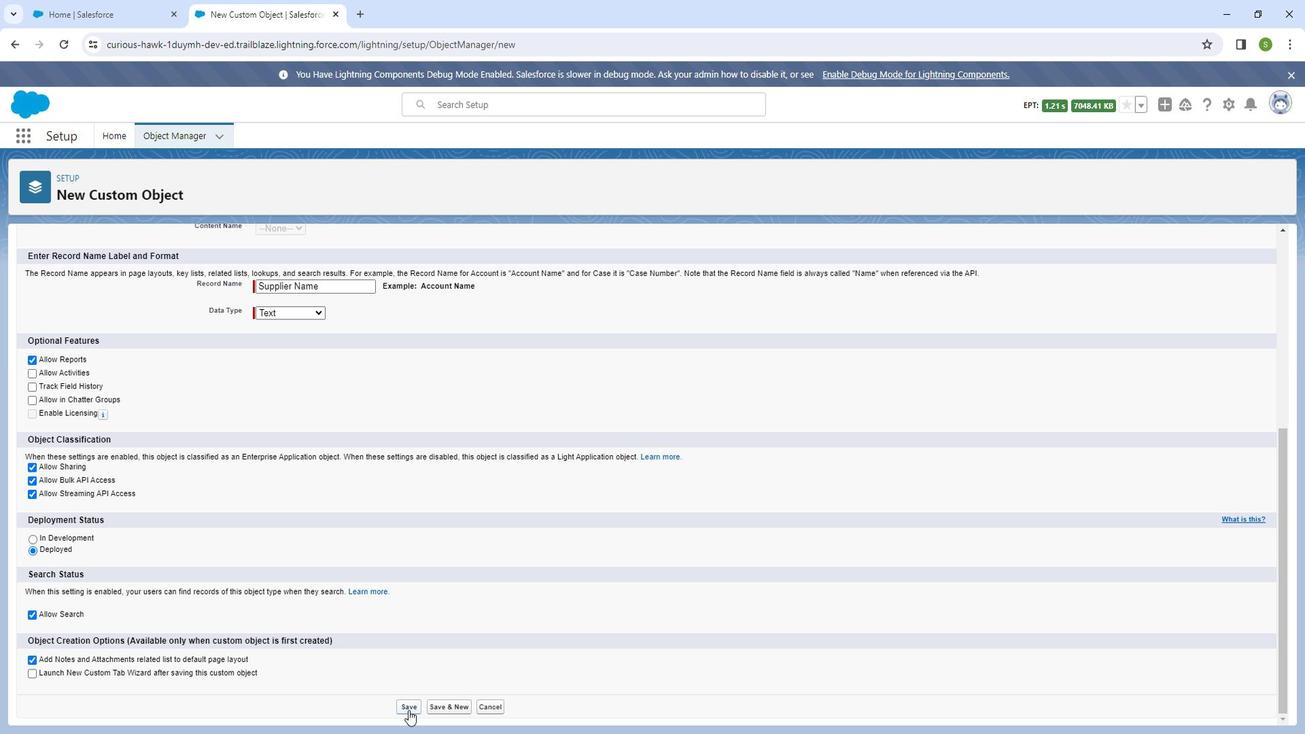
Action: Mouse moved to (413, 345)
Screenshot: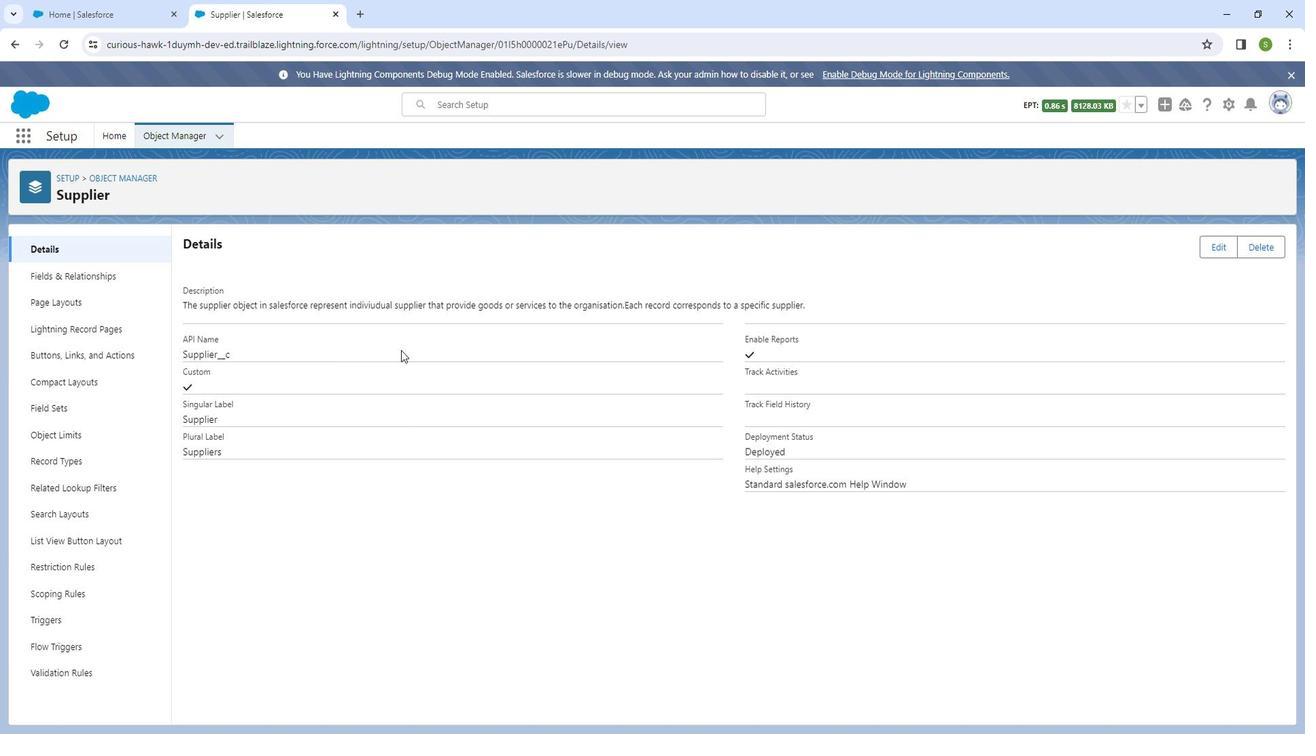 
